 Task: For heading Calibri with Bold.  font size for heading24,  'Change the font style of data to'Bell MT.  and font size to 16,  Change the alignment of both headline & data to Align middle & Align Center.  In the sheet  Budget Management Workbook Template Sheet
Action: Mouse moved to (130, 193)
Screenshot: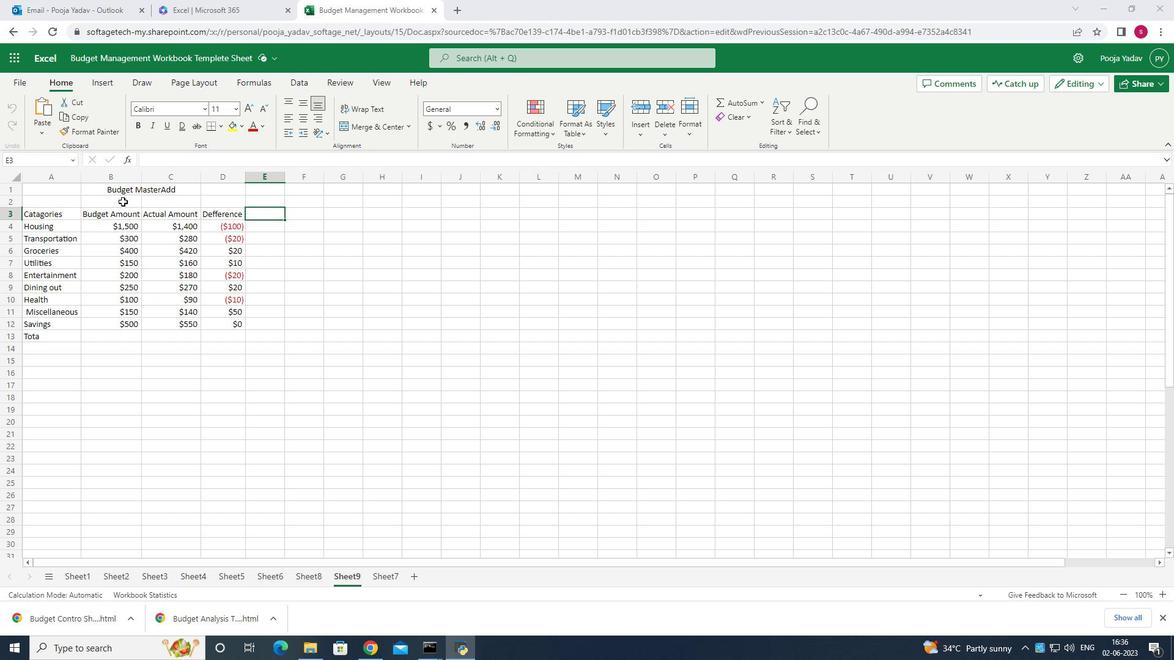 
Action: Mouse pressed left at (130, 193)
Screenshot: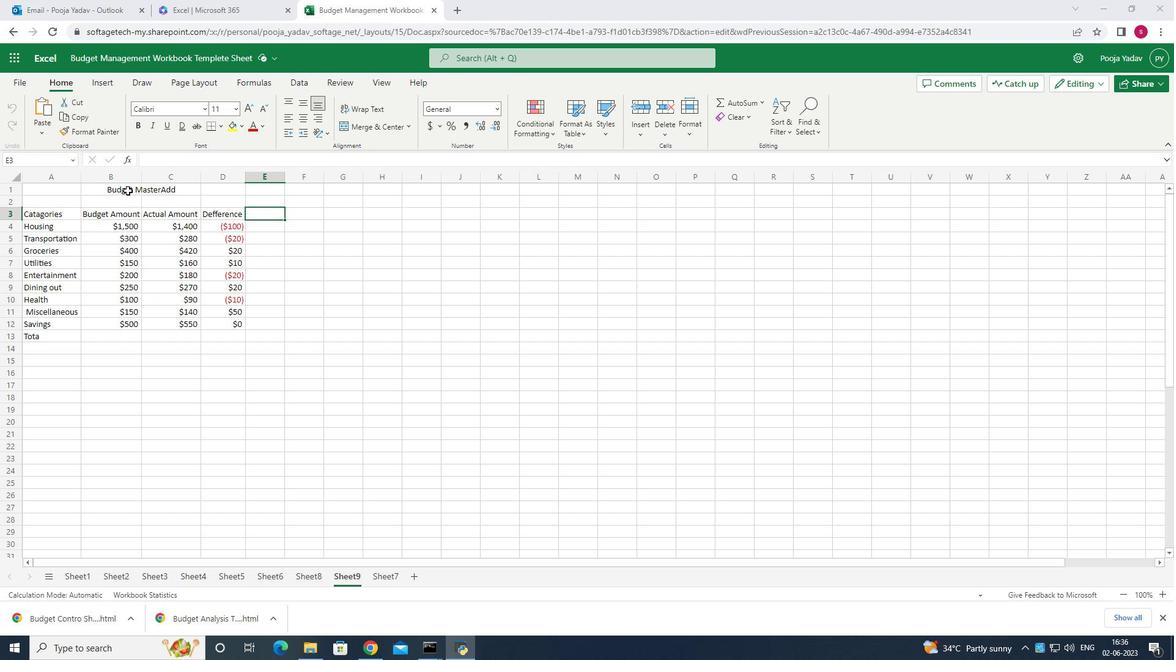 
Action: Mouse moved to (196, 113)
Screenshot: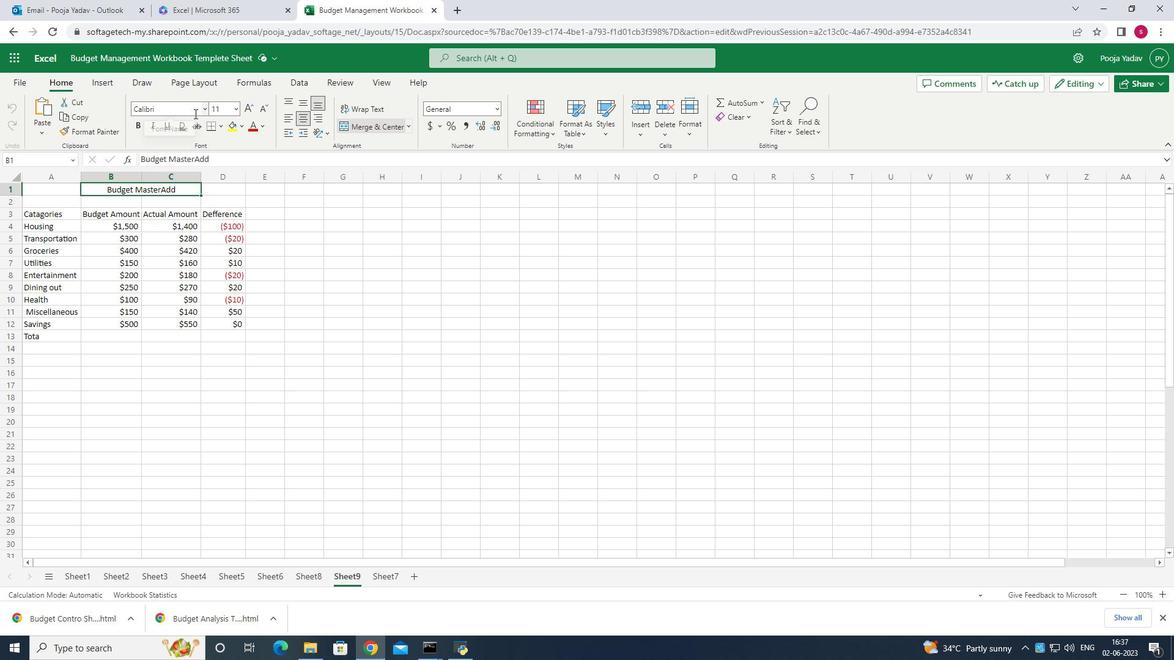 
Action: Mouse pressed left at (196, 113)
Screenshot: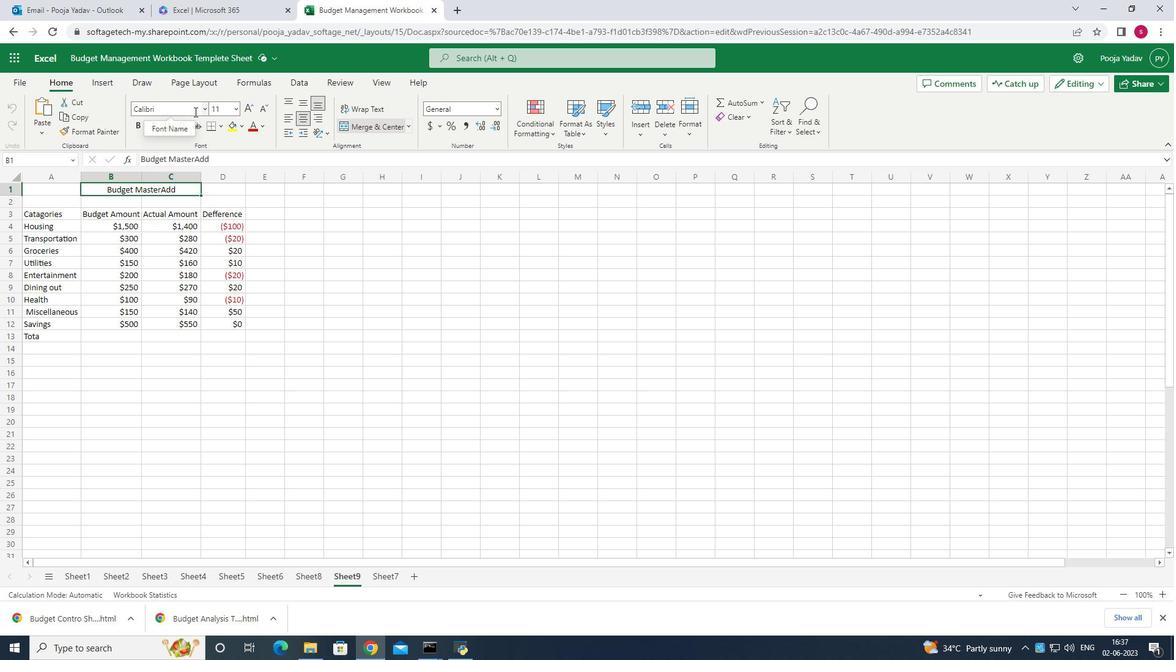 
Action: Mouse moved to (204, 113)
Screenshot: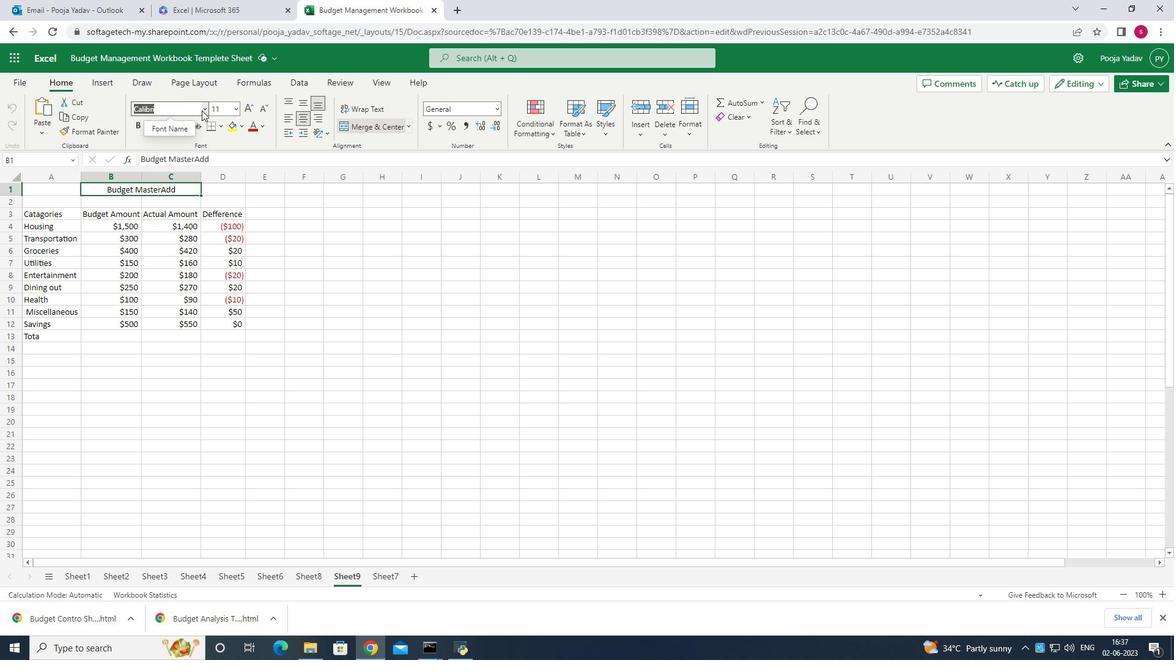 
Action: Mouse pressed left at (204, 113)
Screenshot: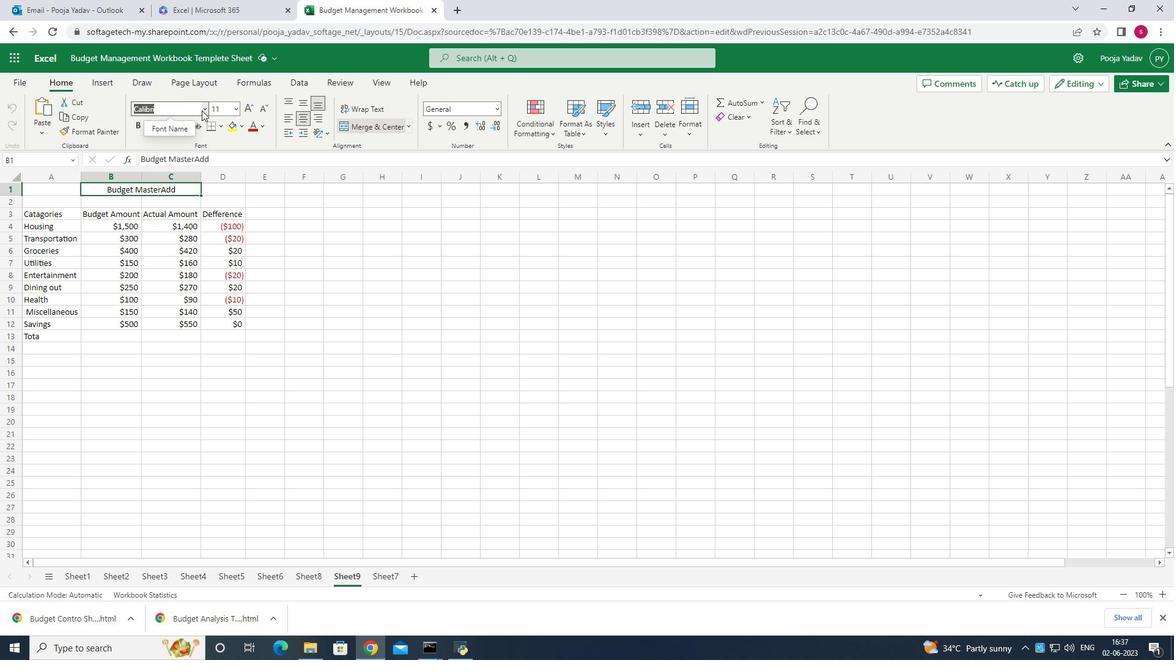 
Action: Mouse moved to (186, 228)
Screenshot: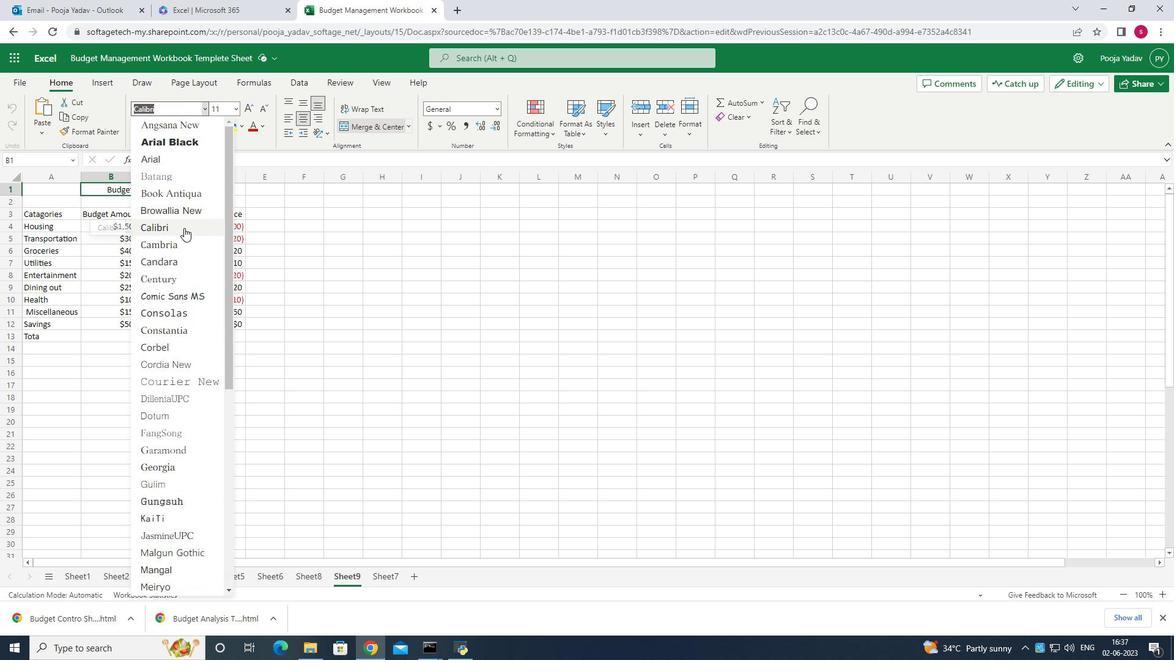 
Action: Mouse pressed left at (186, 228)
Screenshot: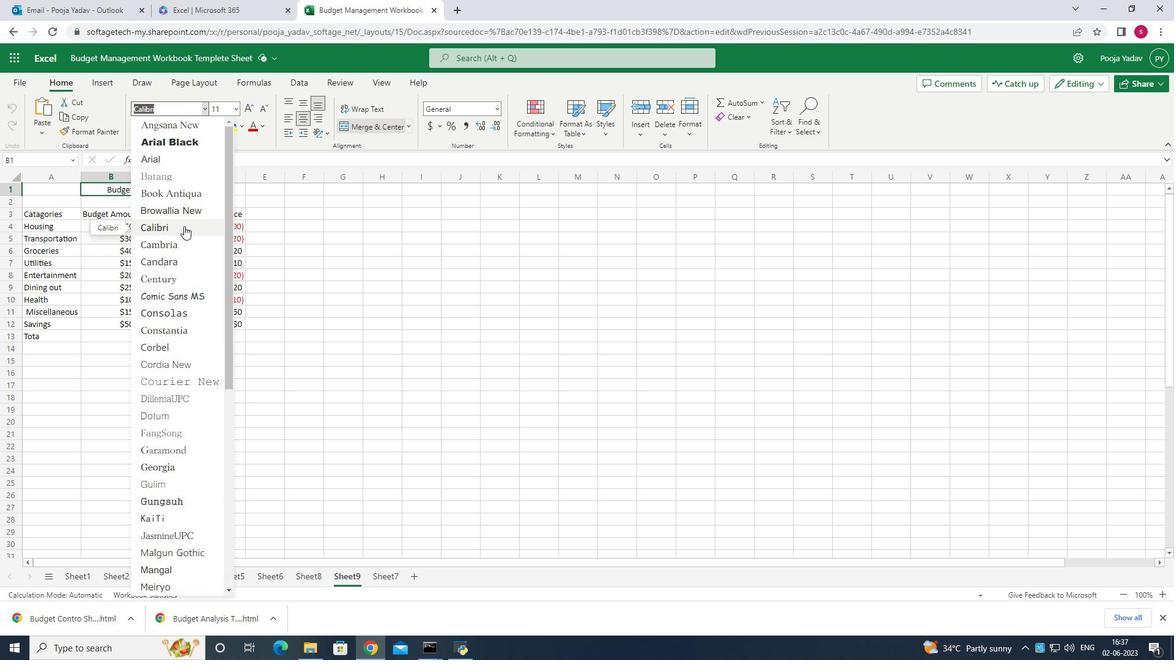 
Action: Mouse moved to (236, 110)
Screenshot: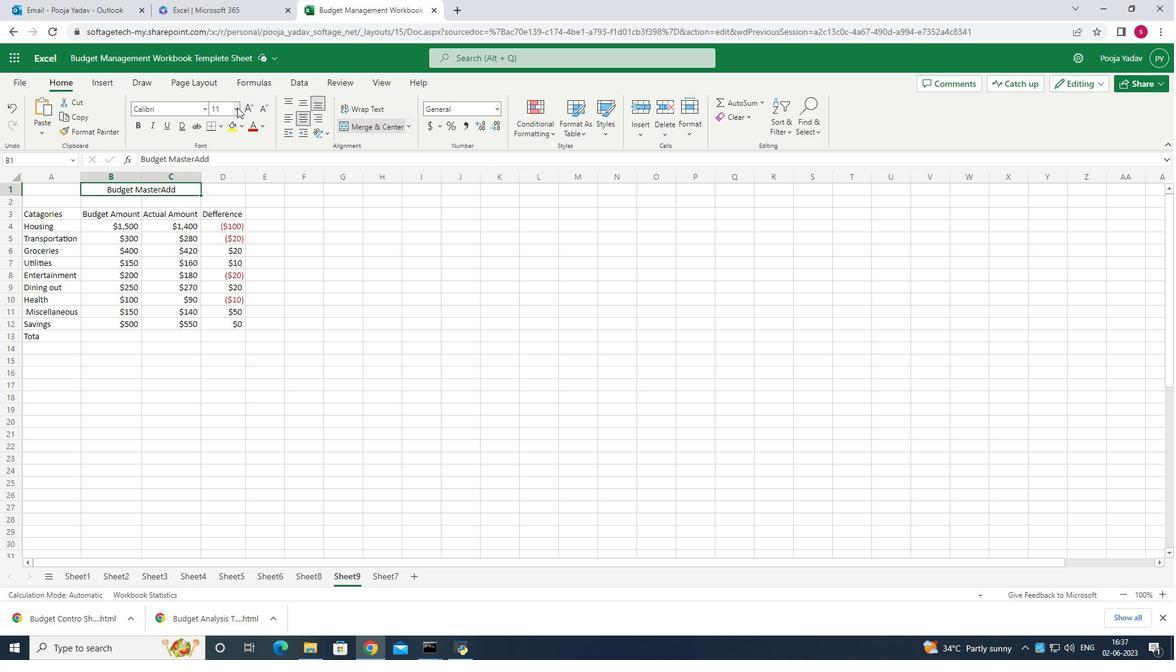 
Action: Mouse pressed left at (236, 110)
Screenshot: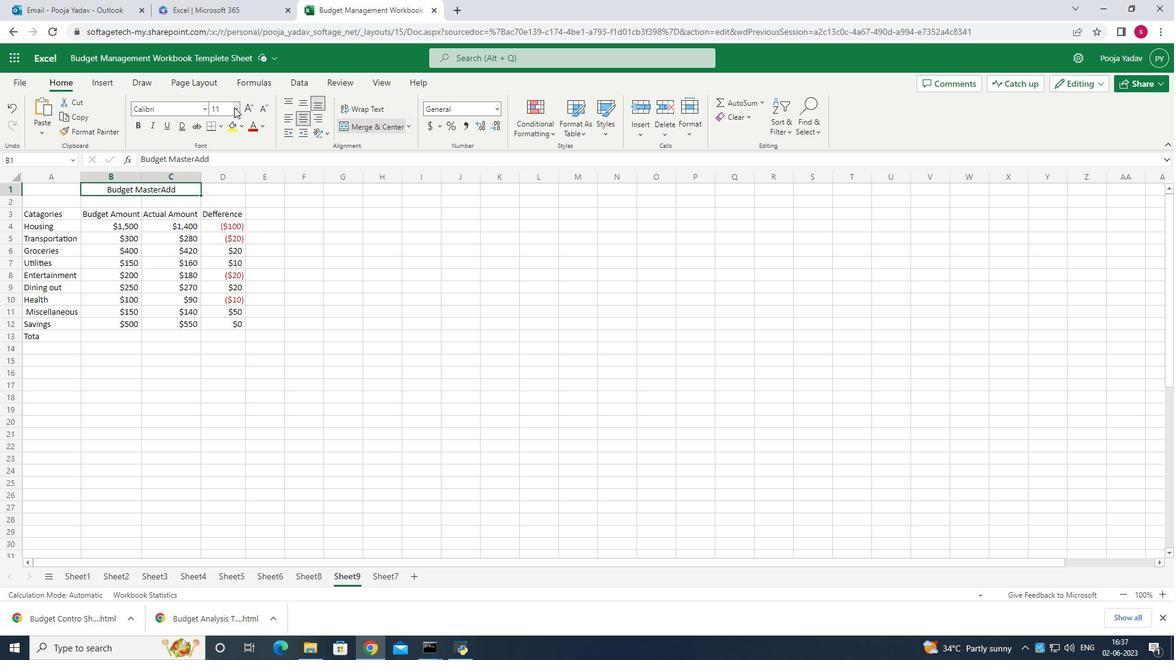 
Action: Mouse moved to (226, 280)
Screenshot: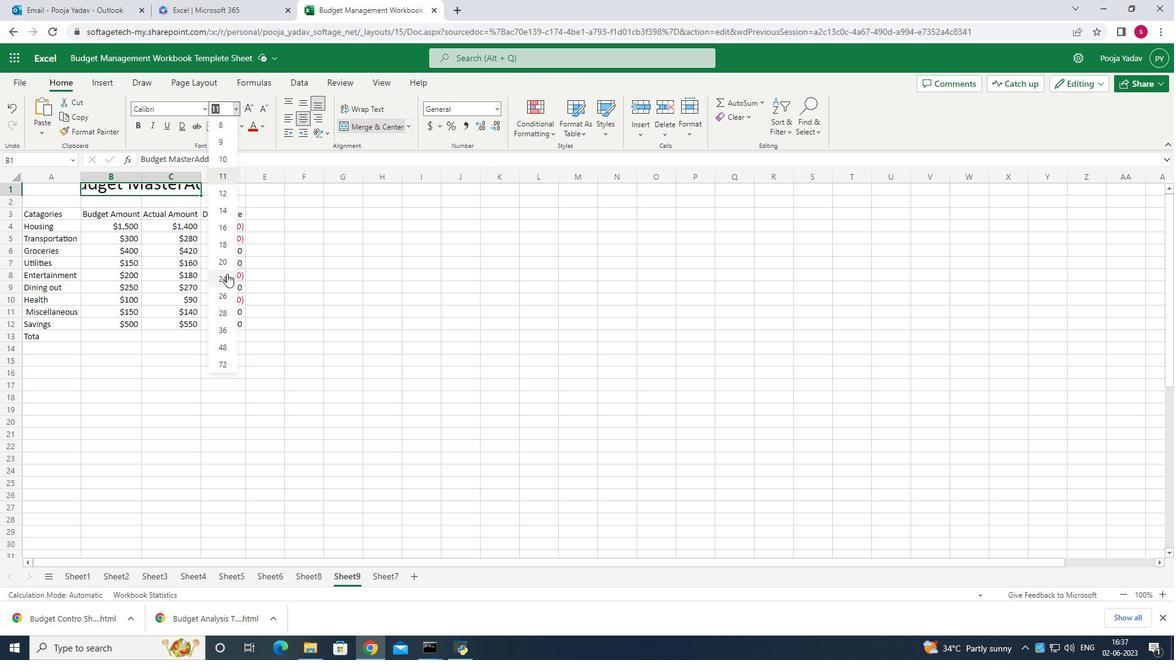 
Action: Mouse pressed left at (226, 280)
Screenshot: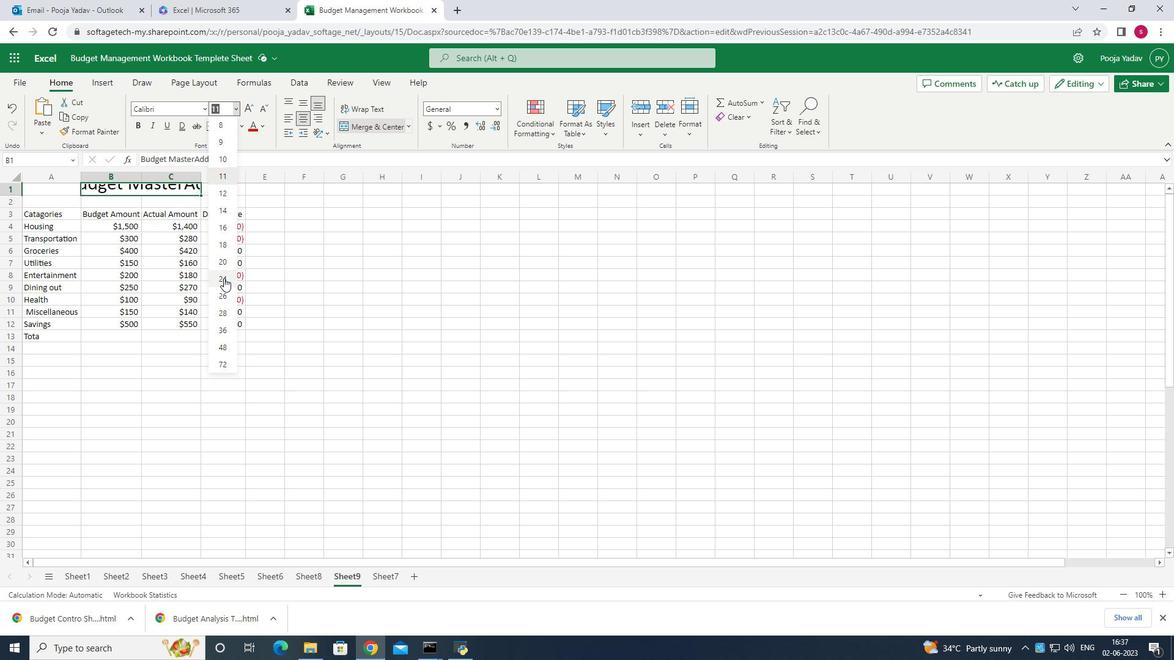 
Action: Mouse moved to (103, 201)
Screenshot: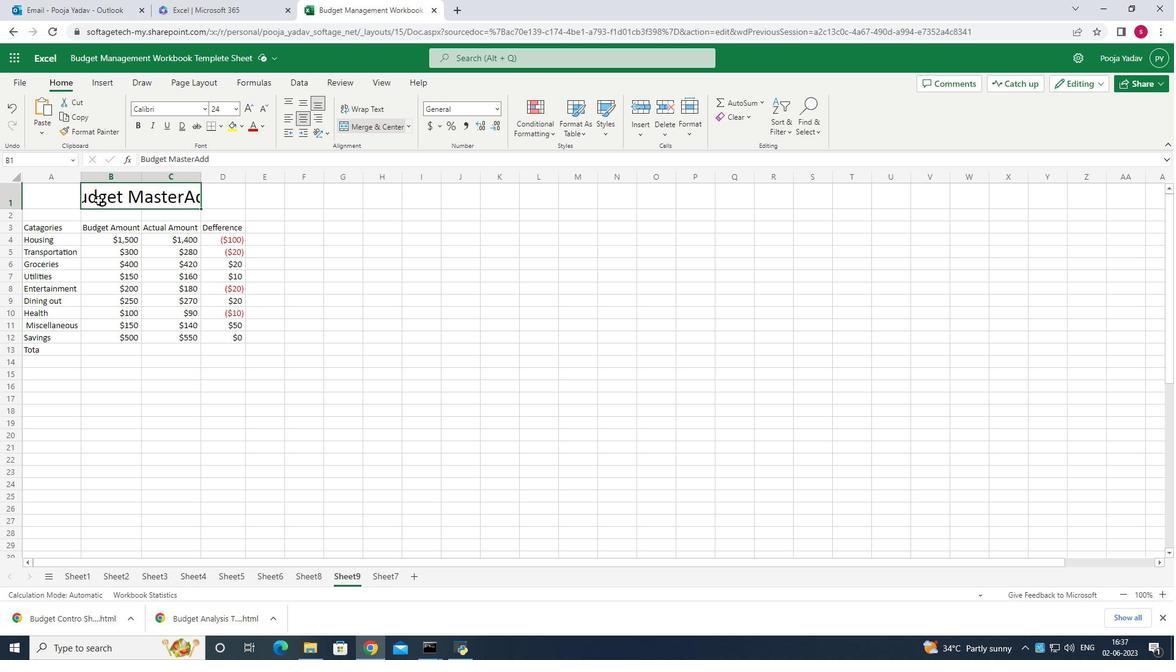 
Action: Mouse pressed left at (103, 201)
Screenshot: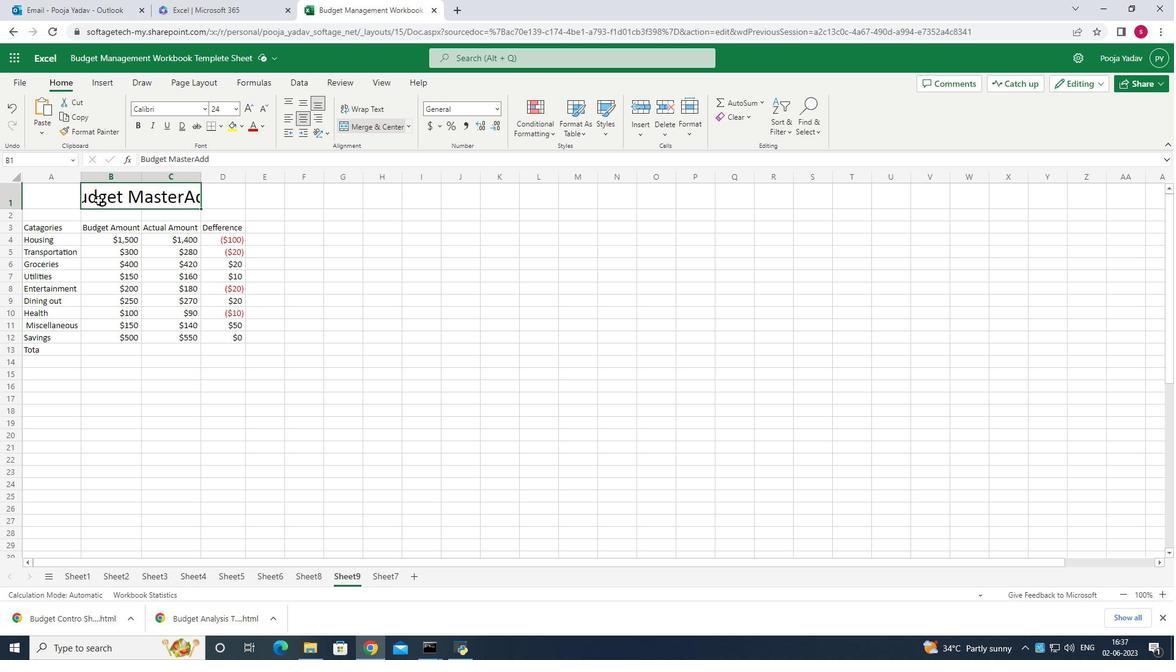 
Action: Mouse moved to (388, 129)
Screenshot: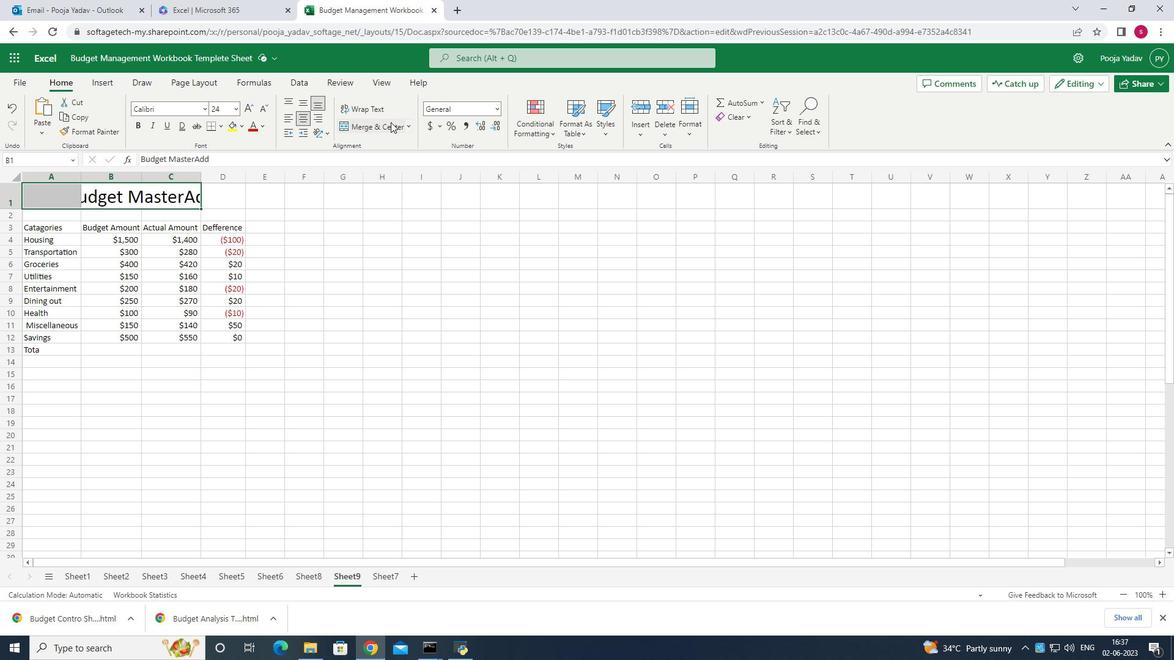 
Action: Mouse pressed left at (388, 129)
Screenshot: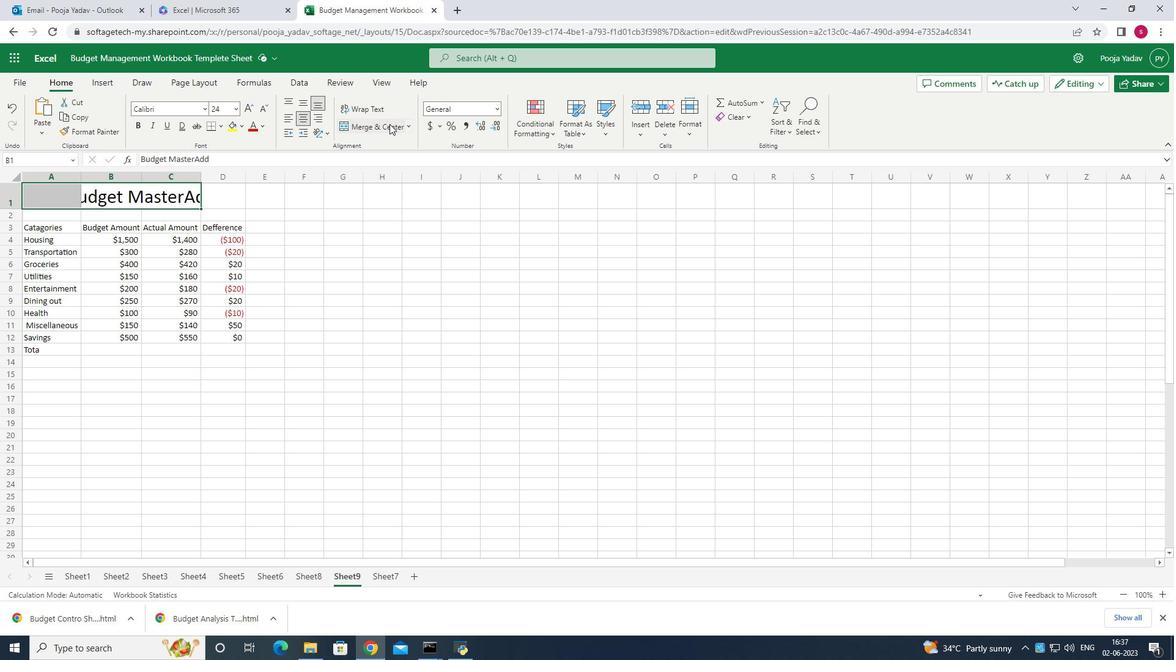 
Action: Mouse moved to (305, 260)
Screenshot: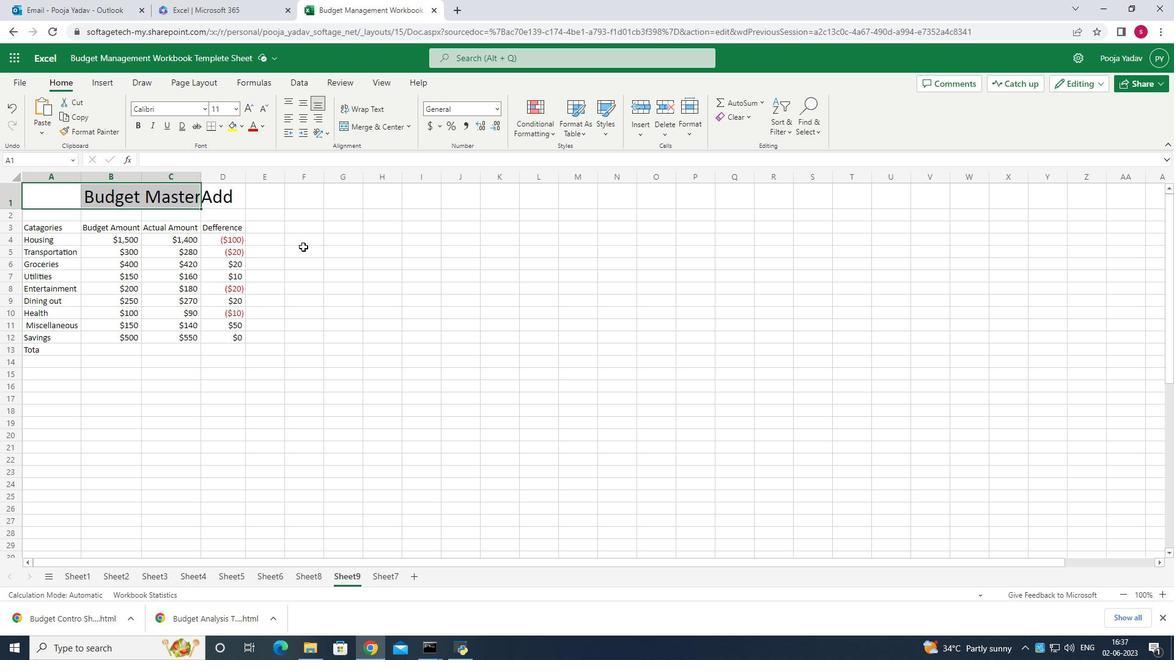 
Action: Mouse pressed left at (305, 260)
Screenshot: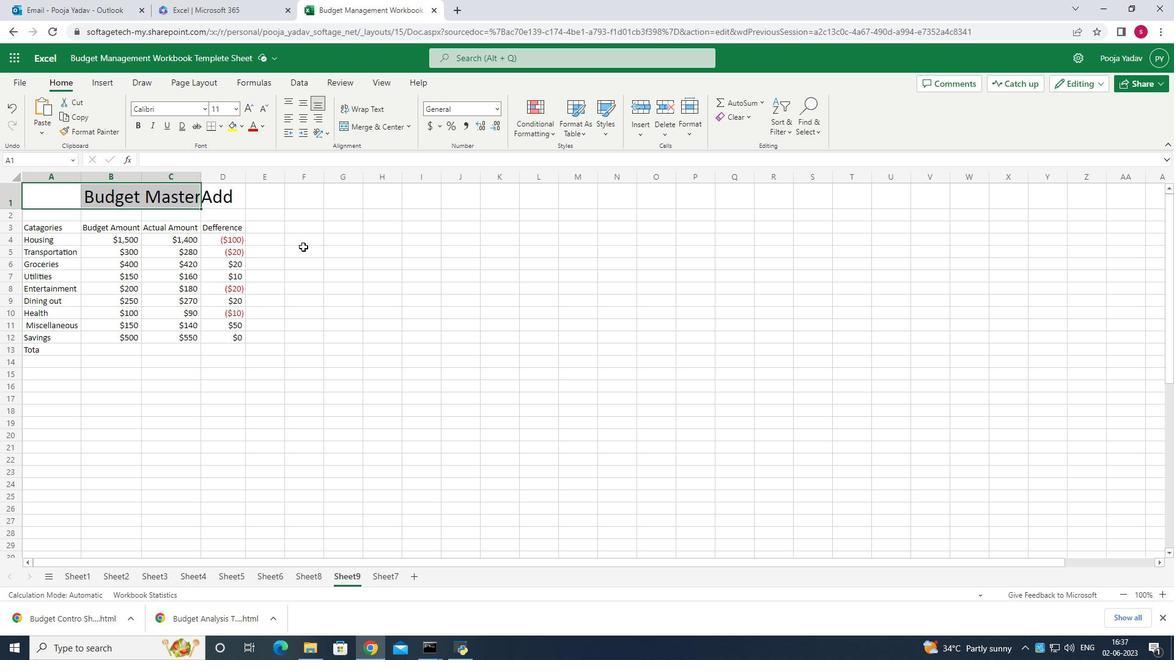 
Action: Mouse moved to (56, 217)
Screenshot: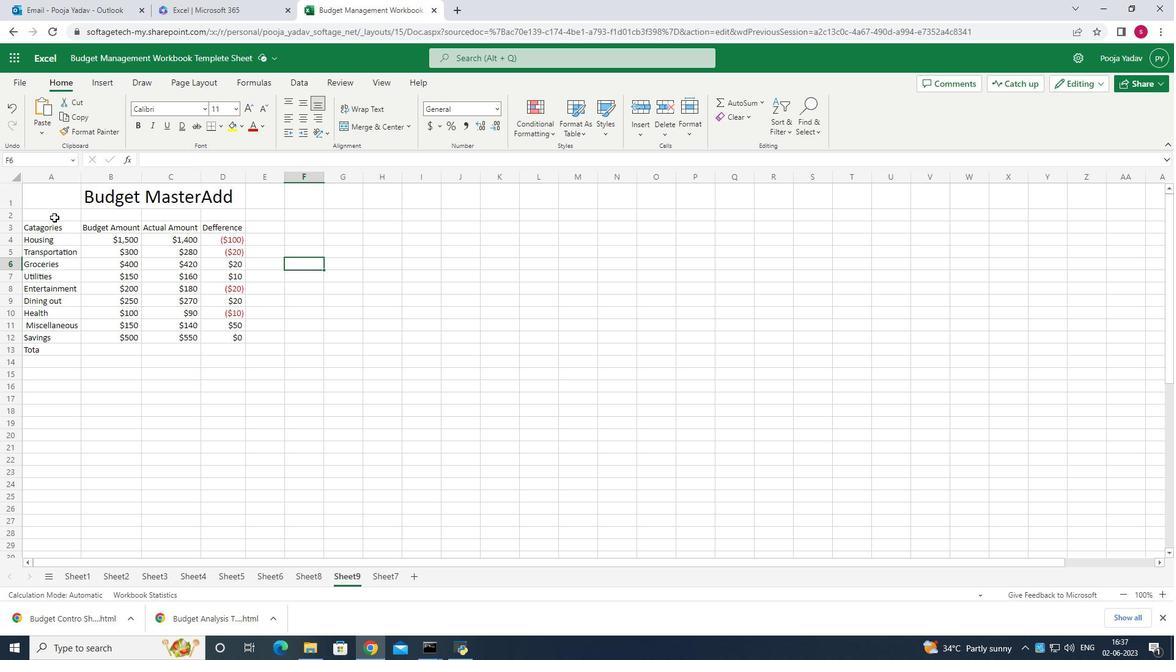 
Action: Mouse pressed left at (56, 217)
Screenshot: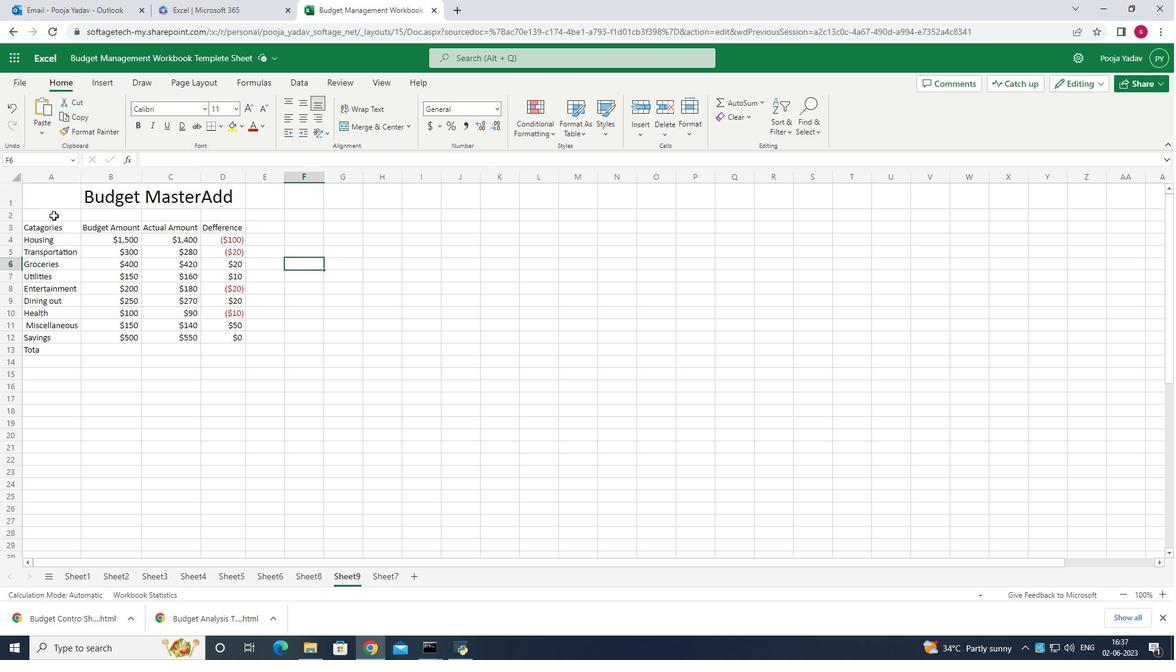 
Action: Mouse moved to (185, 378)
Screenshot: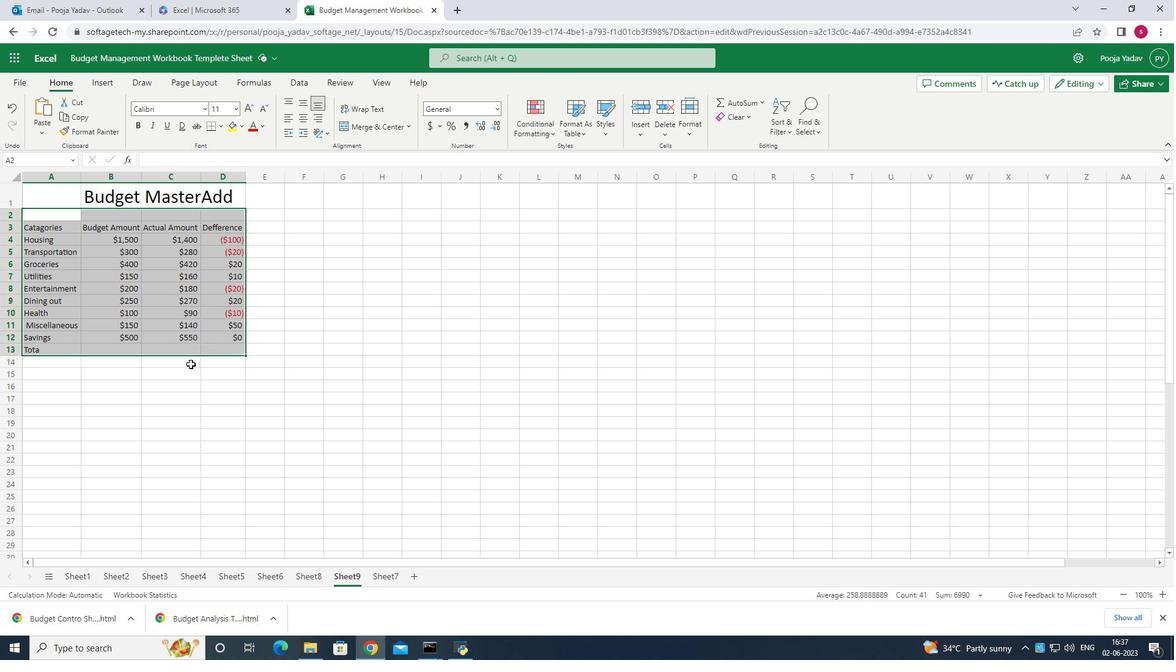 
Action: Mouse pressed left at (185, 378)
Screenshot: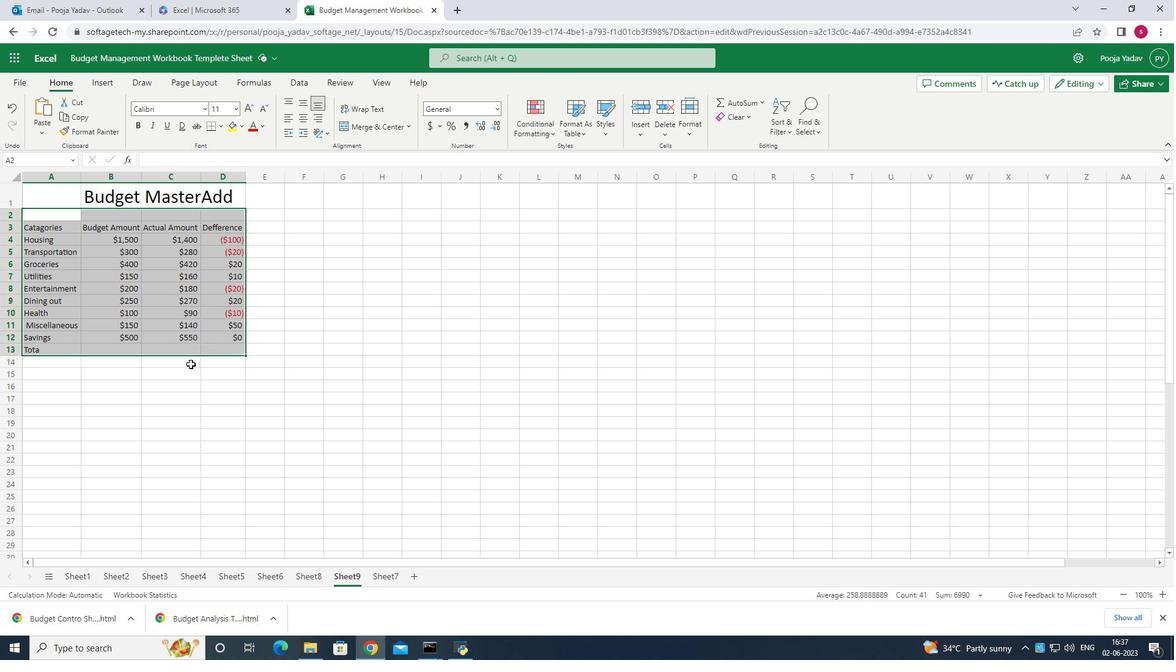 
Action: Mouse moved to (40, 355)
Screenshot: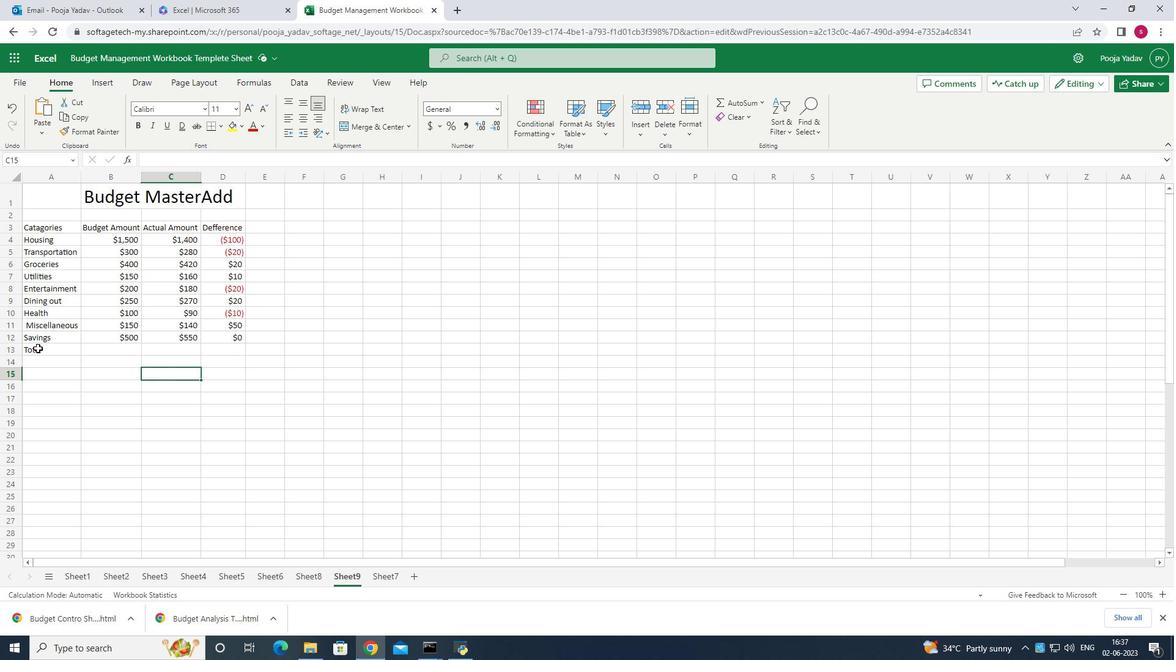 
Action: Mouse pressed left at (40, 355)
Screenshot: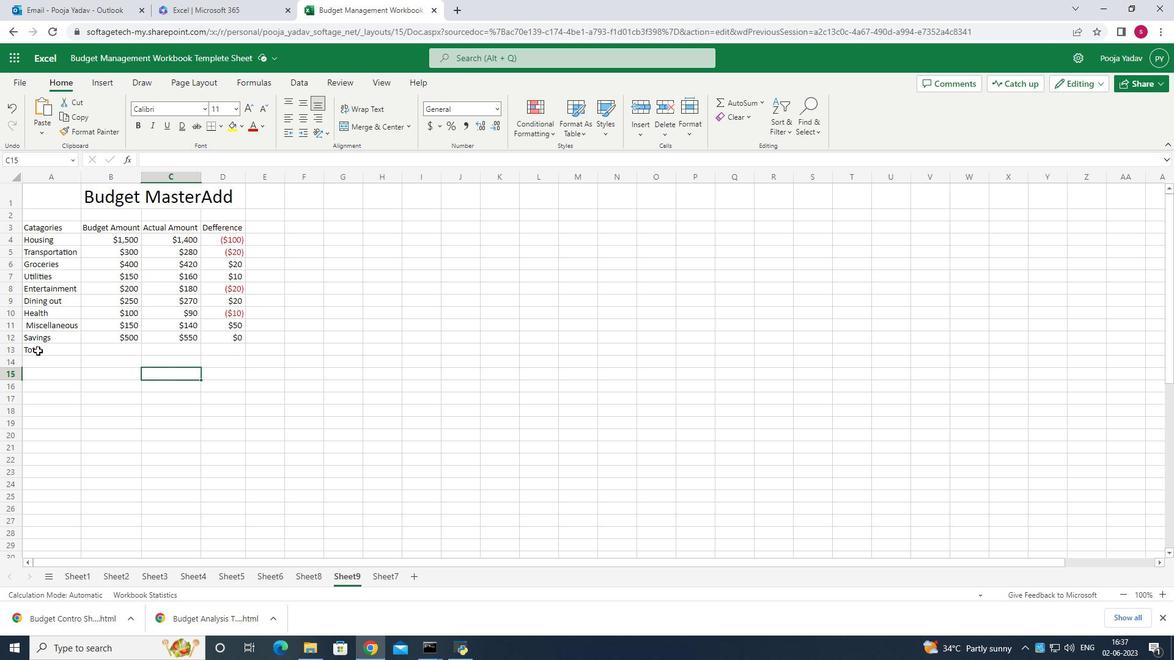 
Action: Mouse moved to (42, 353)
Screenshot: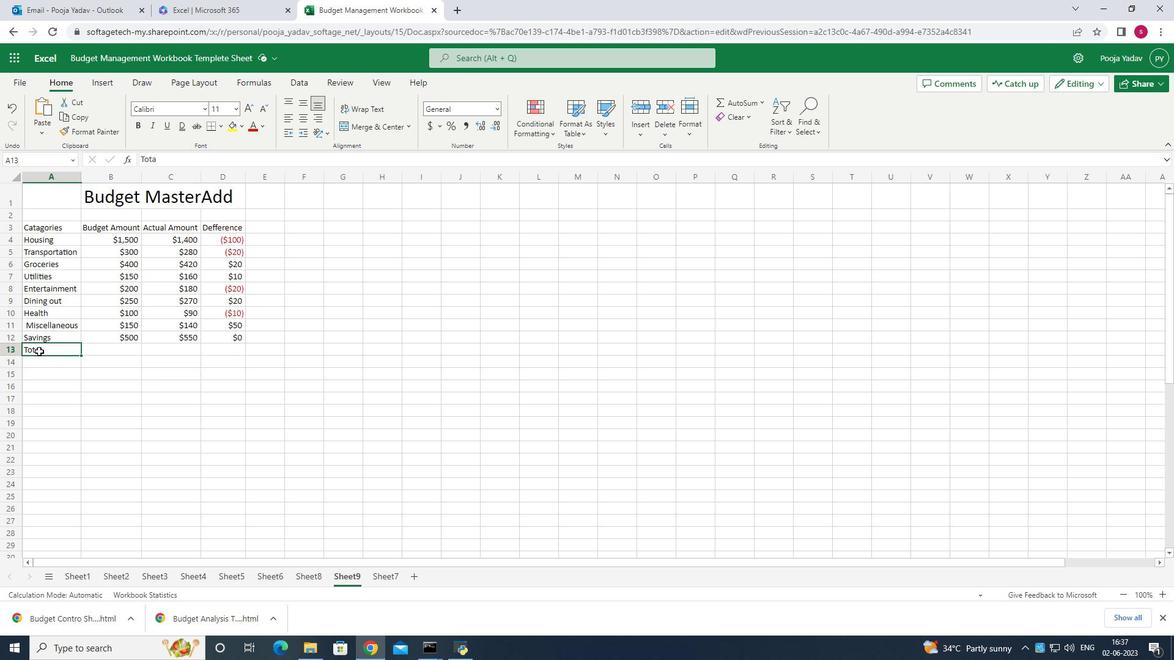 
Action: Key pressed <Key.backspace>
Screenshot: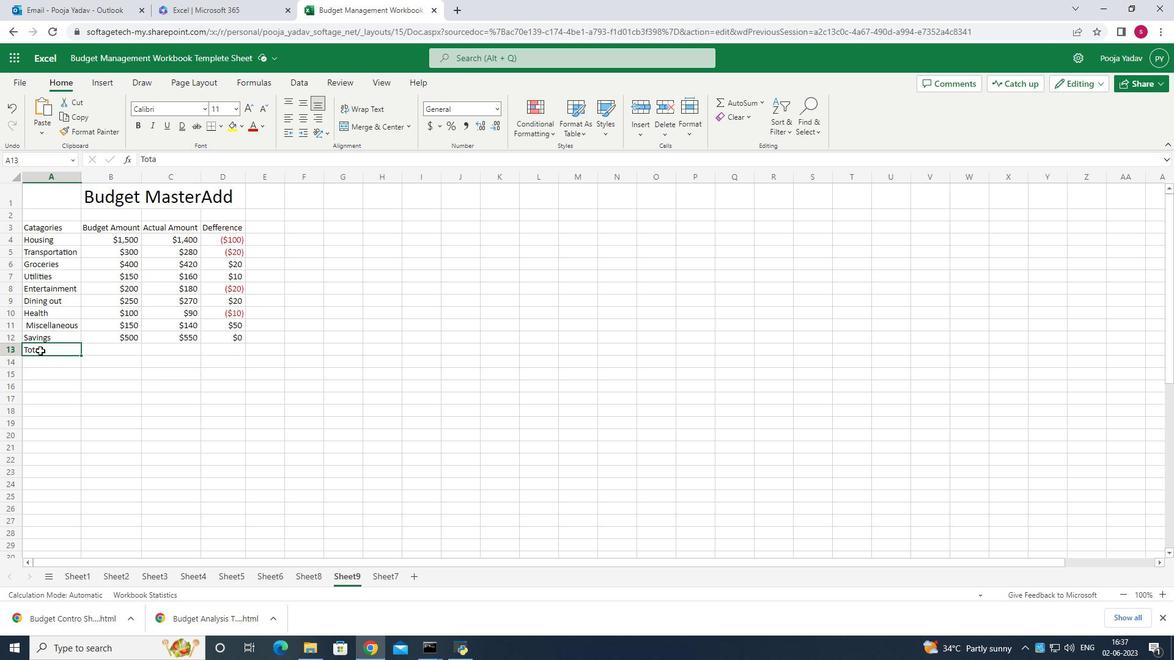 
Action: Mouse moved to (47, 222)
Screenshot: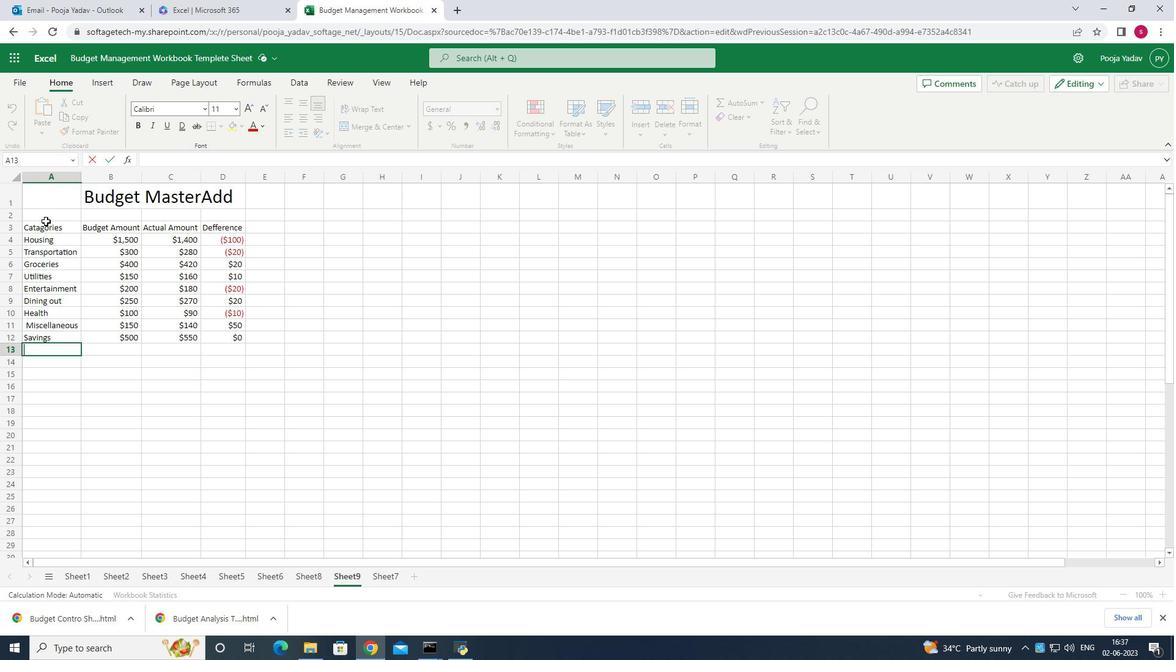 
Action: Mouse pressed left at (47, 222)
Screenshot: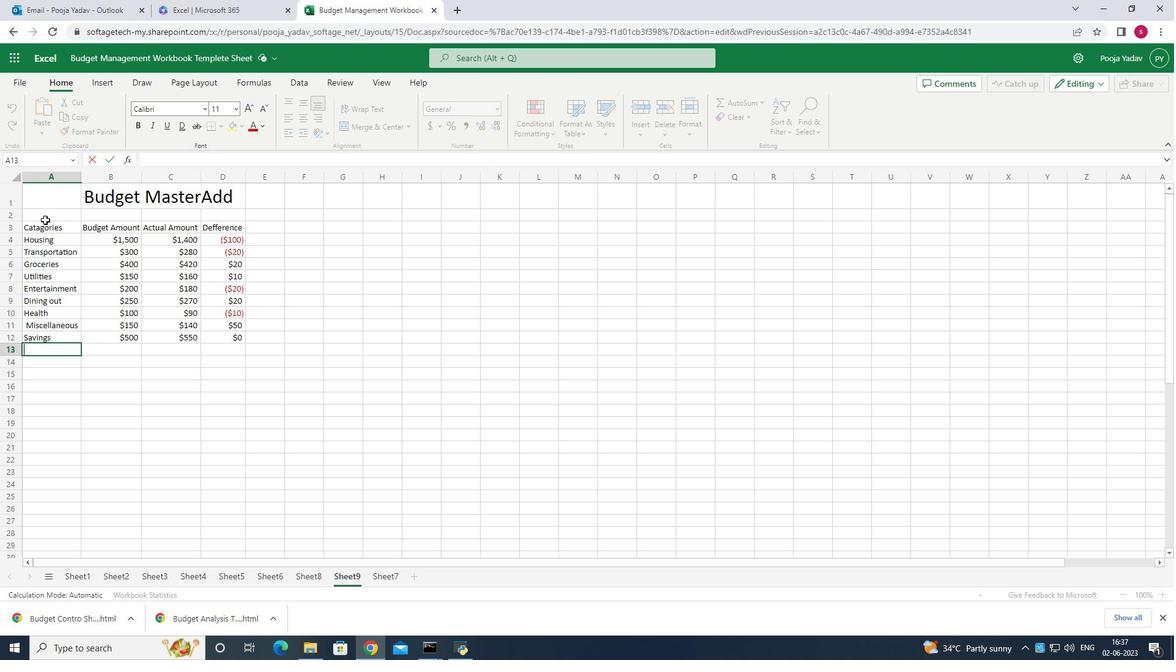 
Action: Mouse moved to (206, 113)
Screenshot: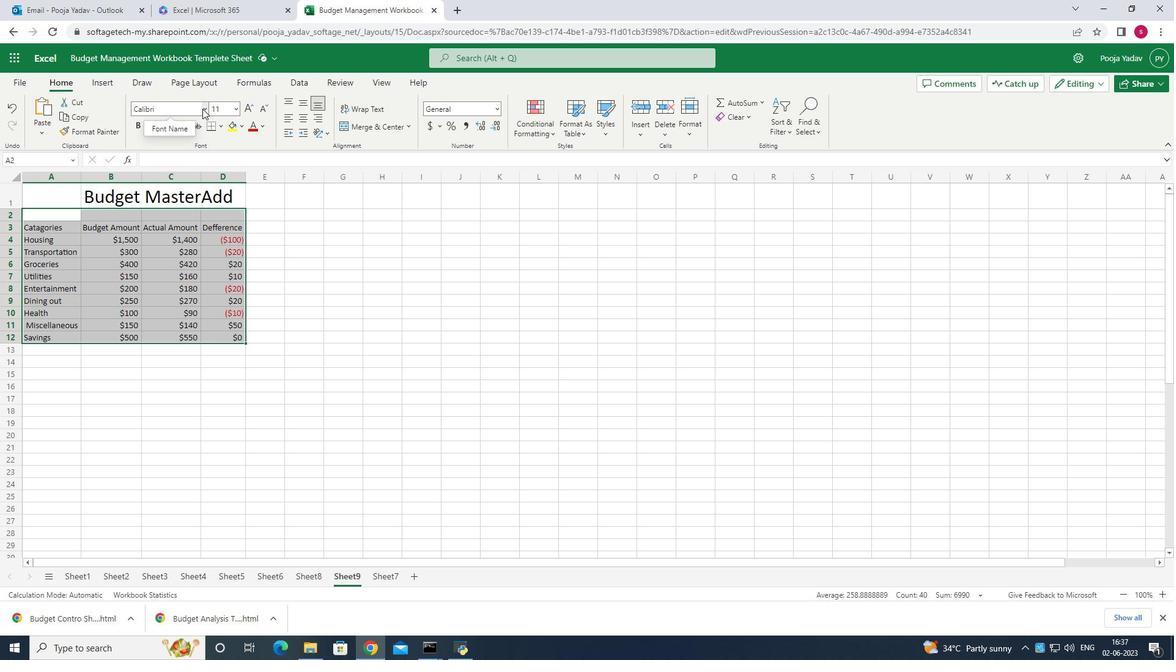 
Action: Mouse pressed left at (206, 113)
Screenshot: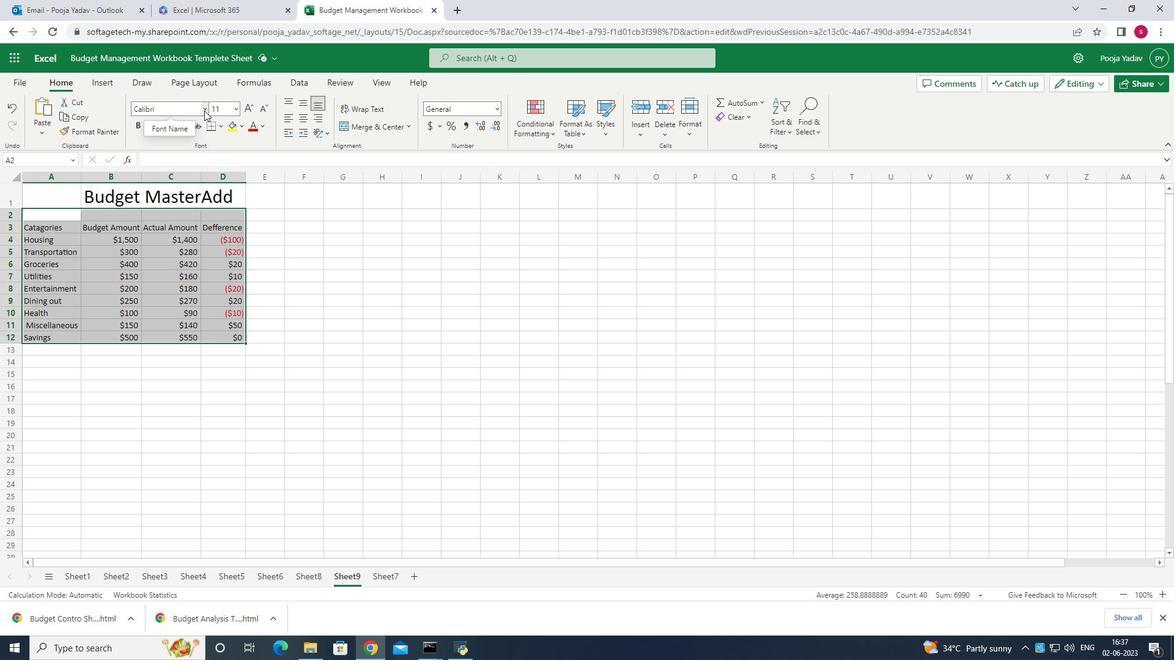 
Action: Mouse moved to (185, 110)
Screenshot: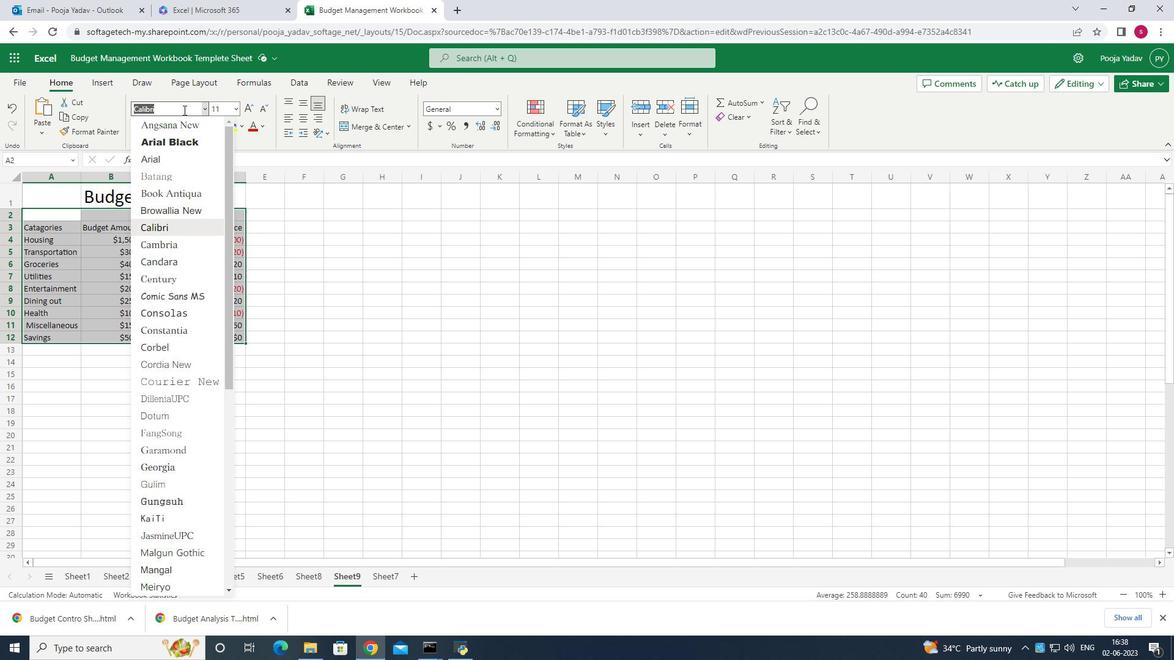 
Action: Mouse pressed left at (185, 110)
Screenshot: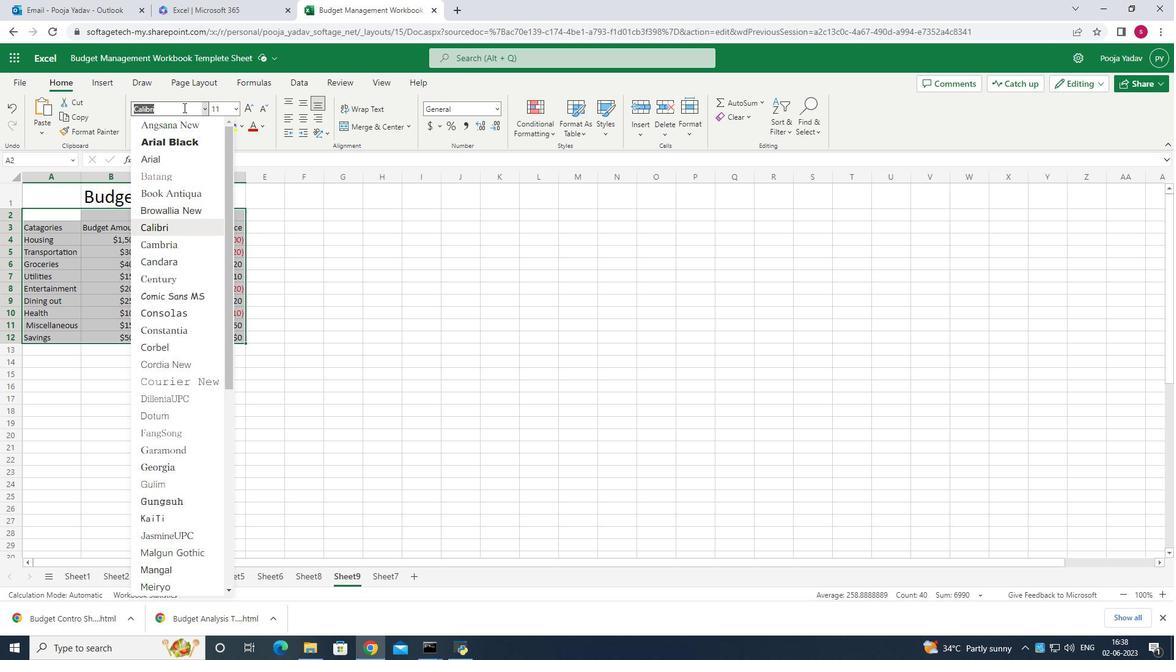 
Action: Key pressed <Key.backspace><Key.backspace><Key.backspace><Key.backspace><Key.backspace><Key.backspace><Key.backspace><Key.backspace><Key.backspace><Key.backspace><Key.backspace><Key.backspace><Key.backspace><Key.backspace>bell<Key.space>mt<Key.enter>
Screenshot: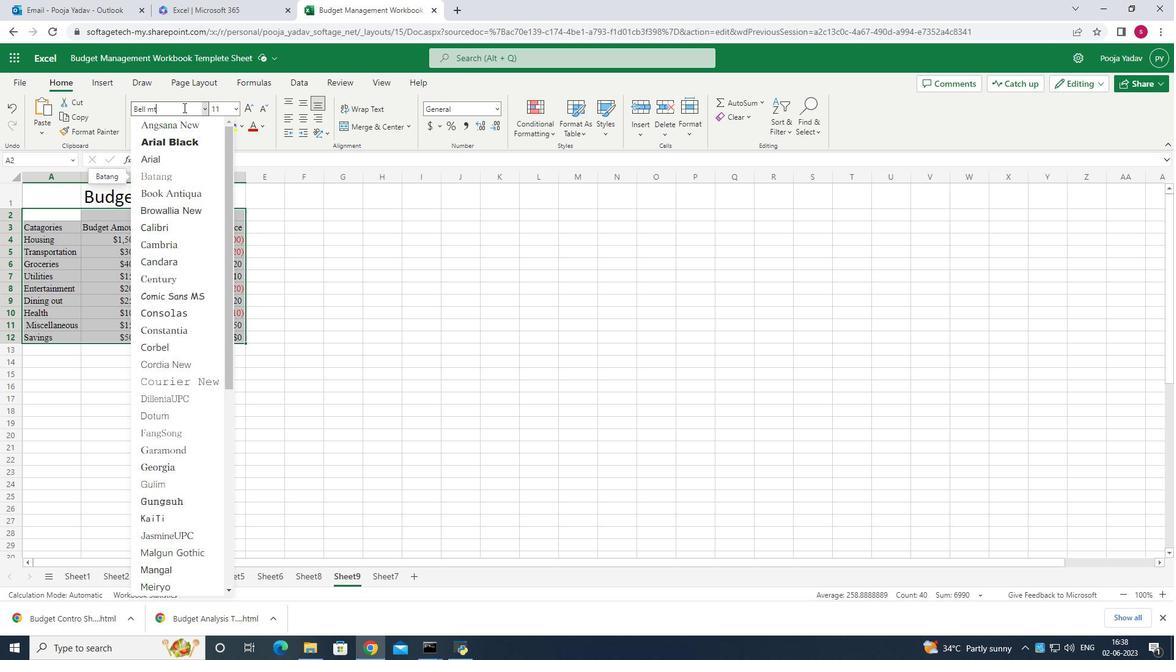 
Action: Mouse moved to (237, 112)
Screenshot: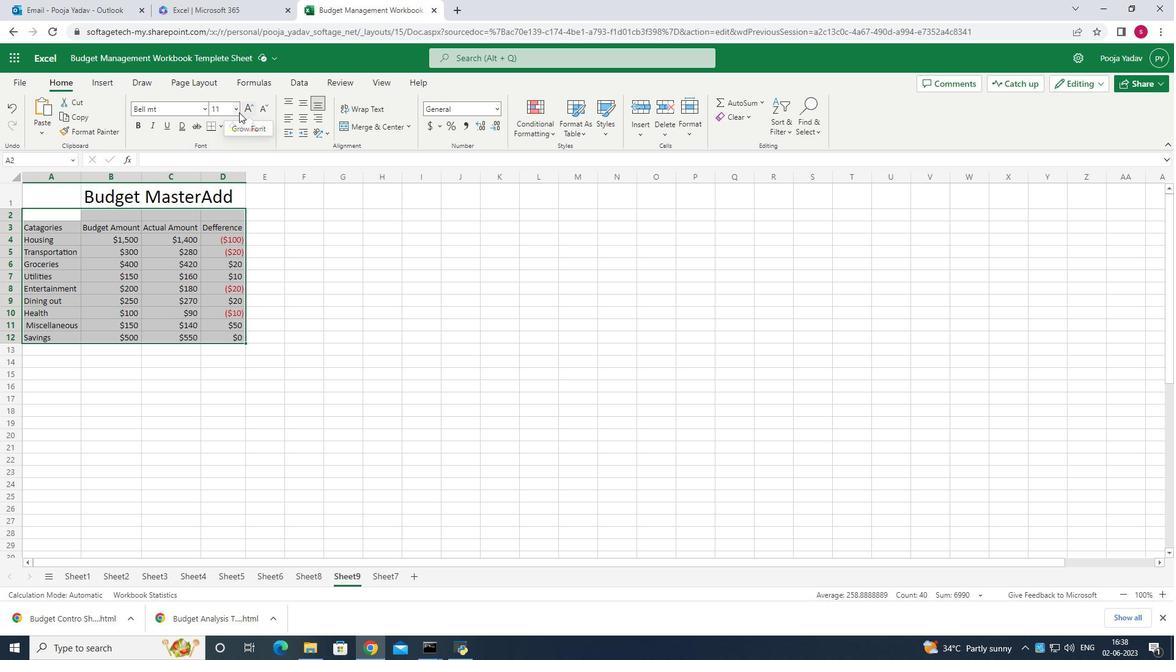 
Action: Mouse pressed left at (237, 112)
Screenshot: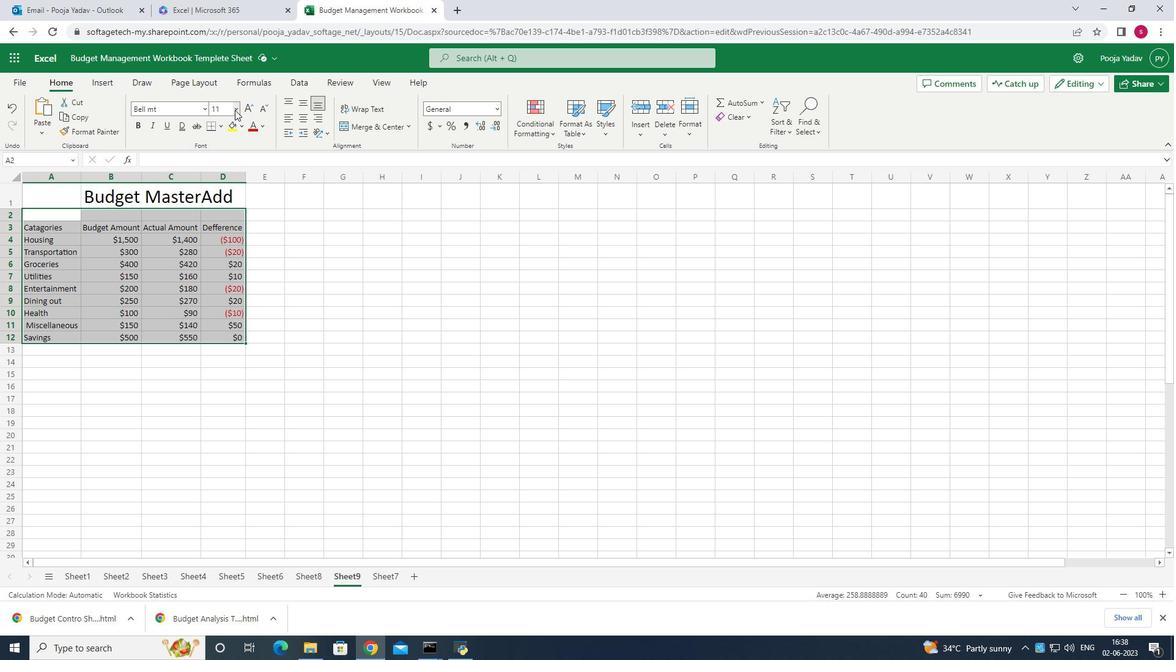 
Action: Mouse moved to (224, 230)
Screenshot: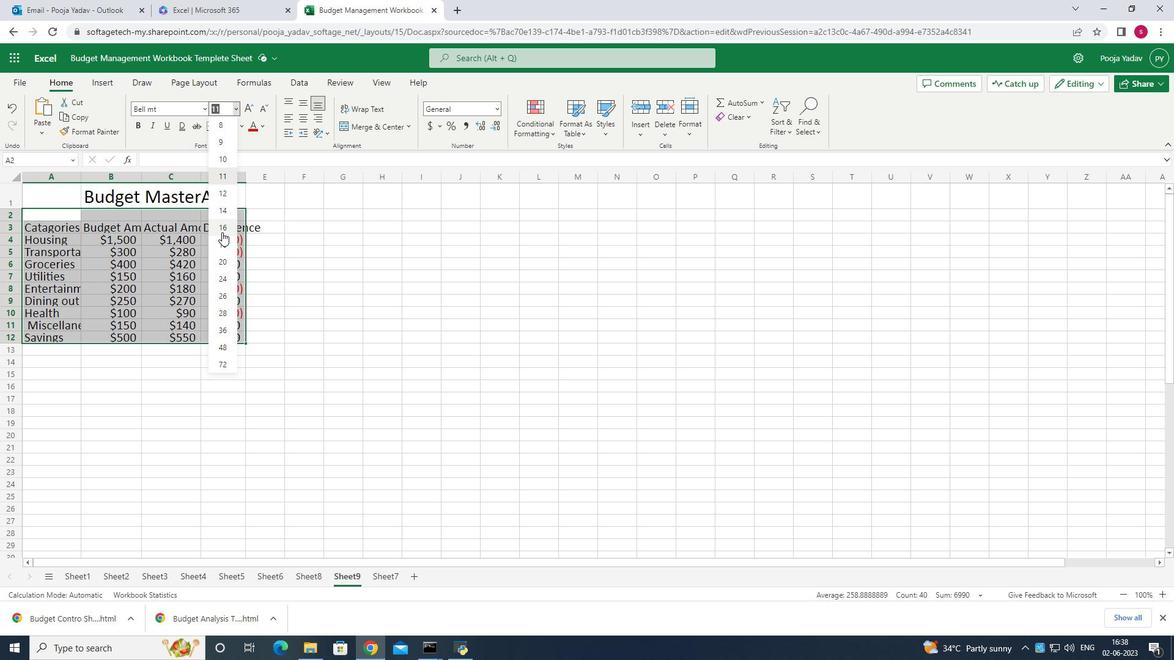 
Action: Mouse pressed left at (224, 230)
Screenshot: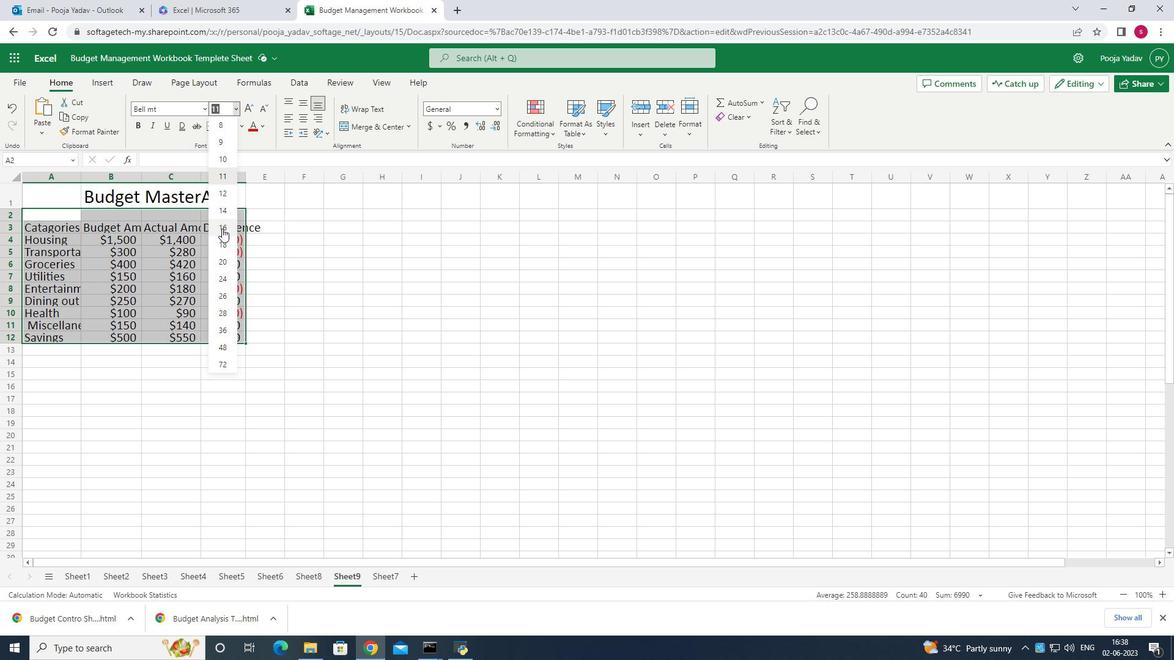 
Action: Mouse moved to (247, 182)
Screenshot: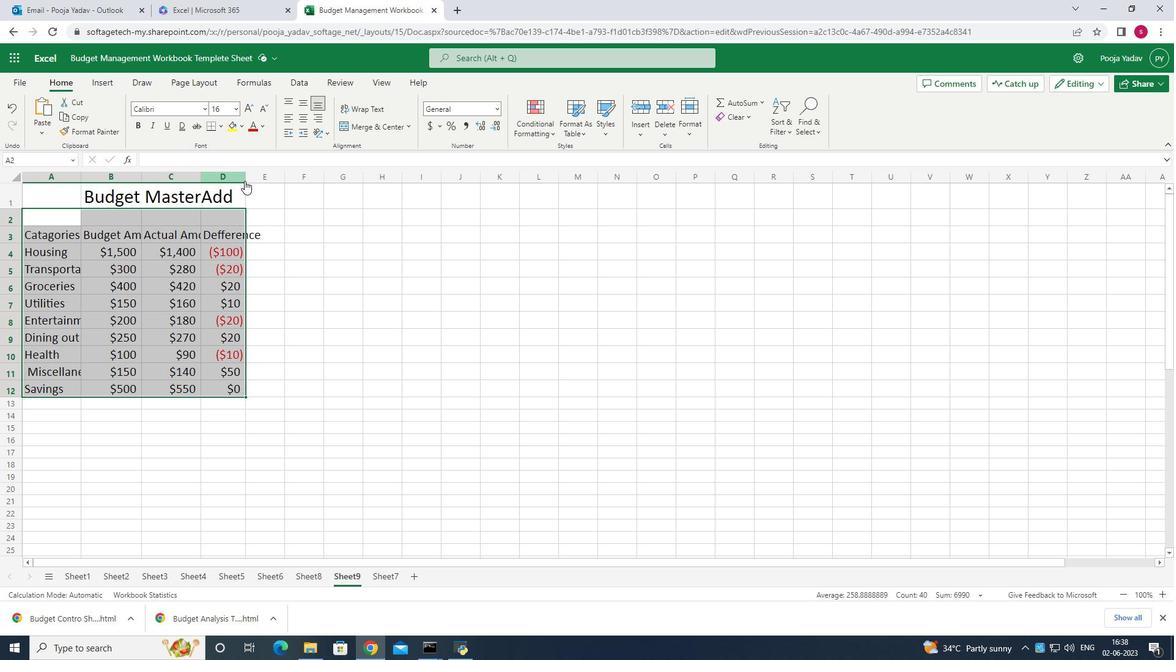
Action: Mouse pressed left at (247, 182)
Screenshot: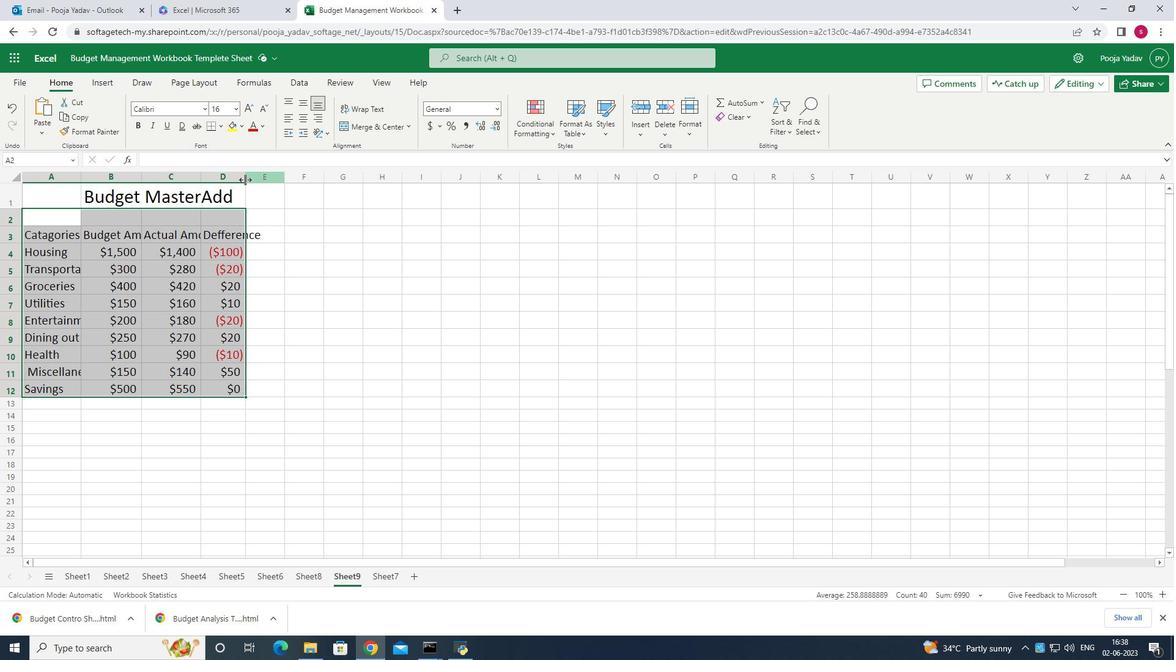 
Action: Mouse moved to (42, 191)
Screenshot: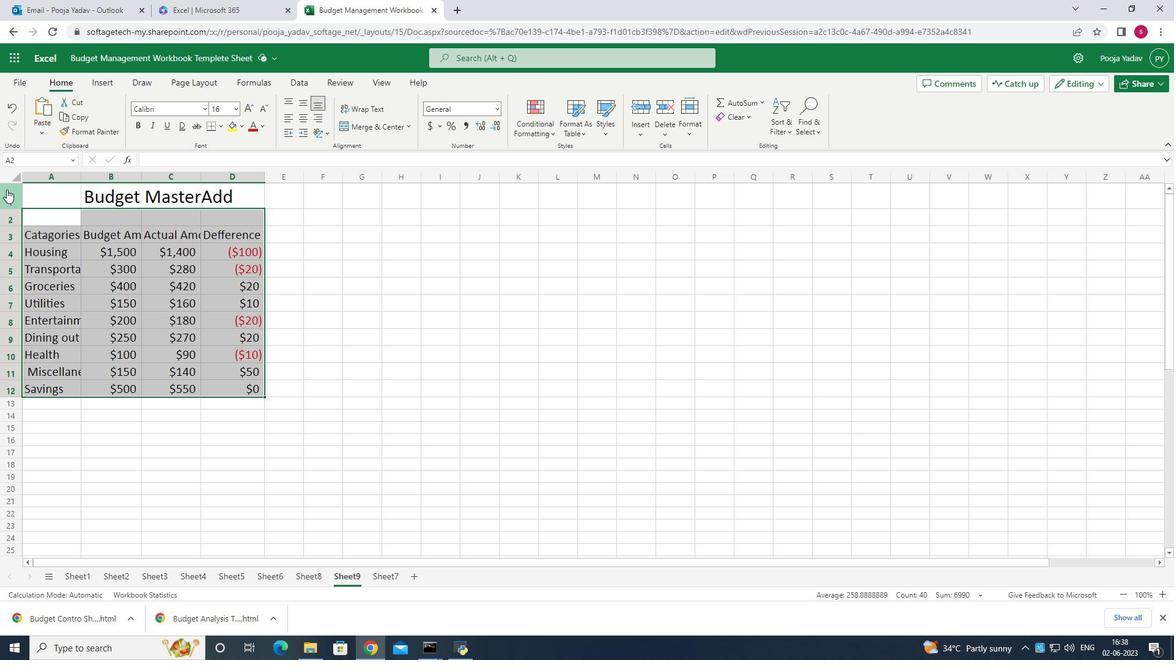 
Action: Mouse pressed left at (42, 191)
Screenshot: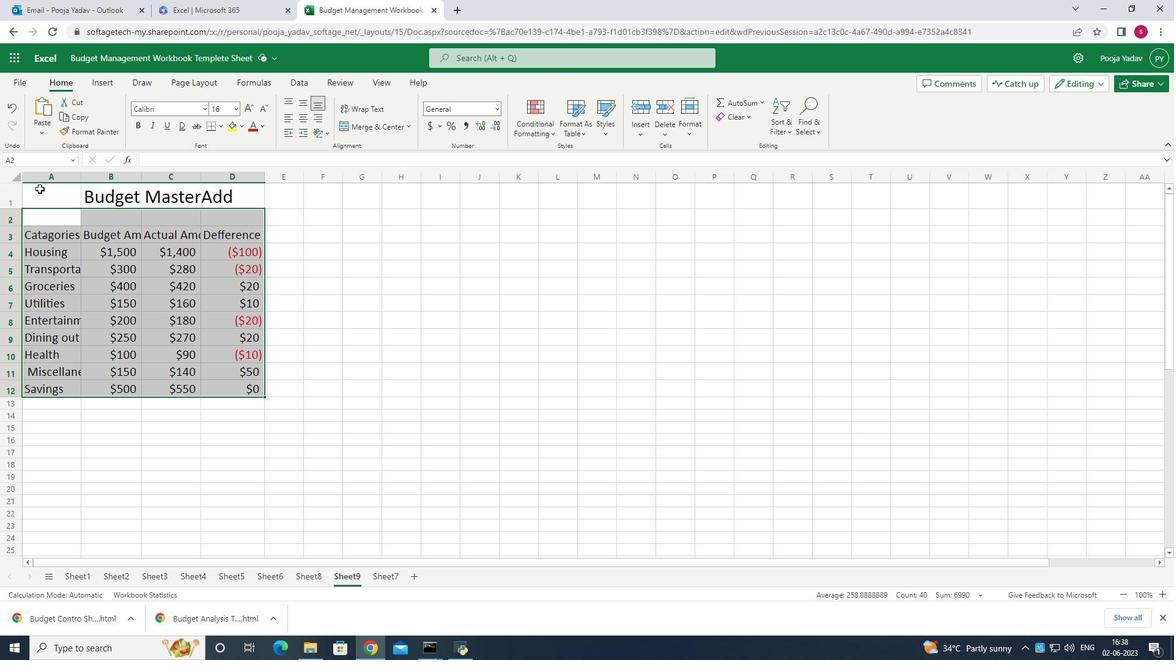 
Action: Mouse moved to (306, 102)
Screenshot: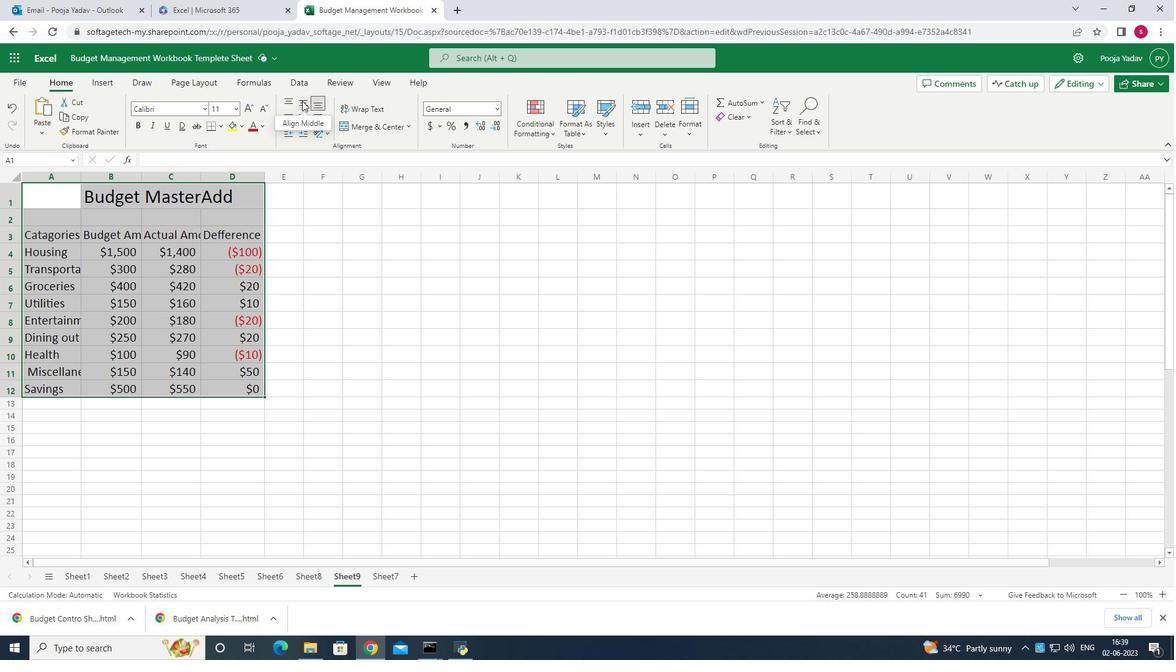 
Action: Mouse pressed left at (306, 102)
Screenshot: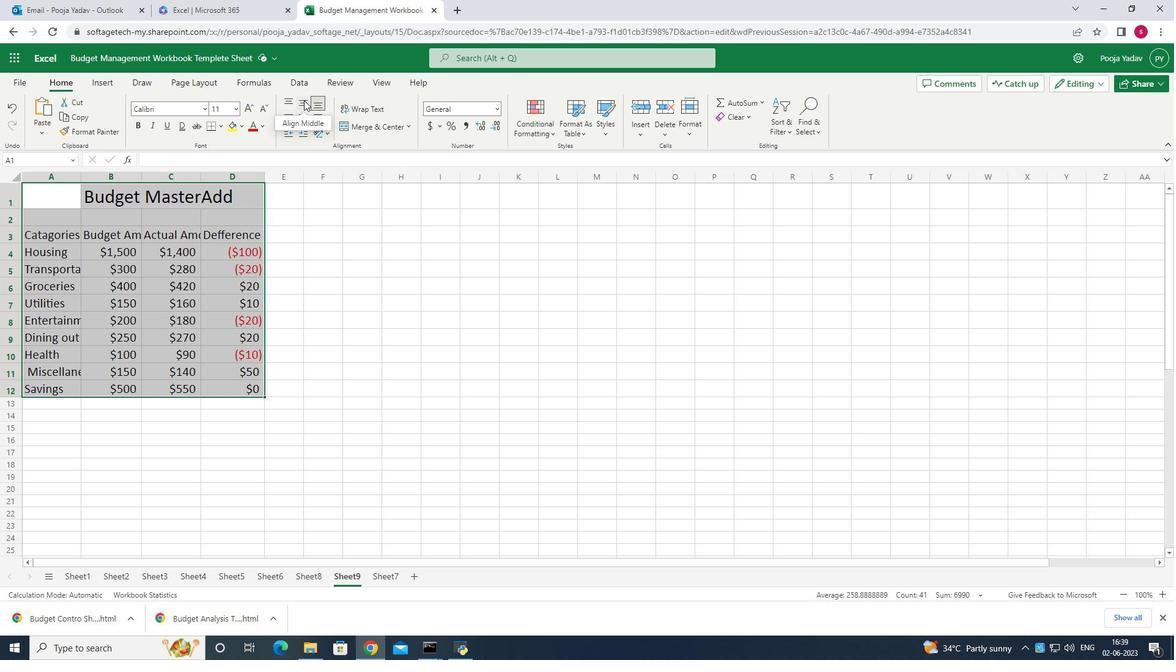 
Action: Mouse moved to (305, 122)
Screenshot: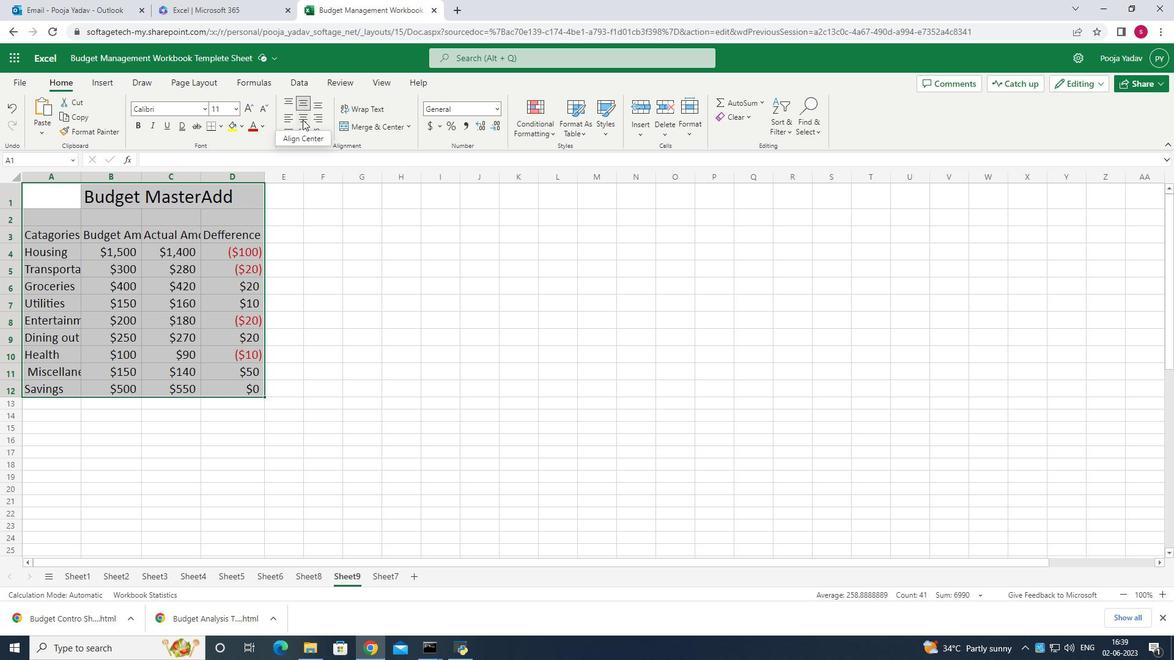 
Action: Mouse pressed left at (305, 122)
Screenshot: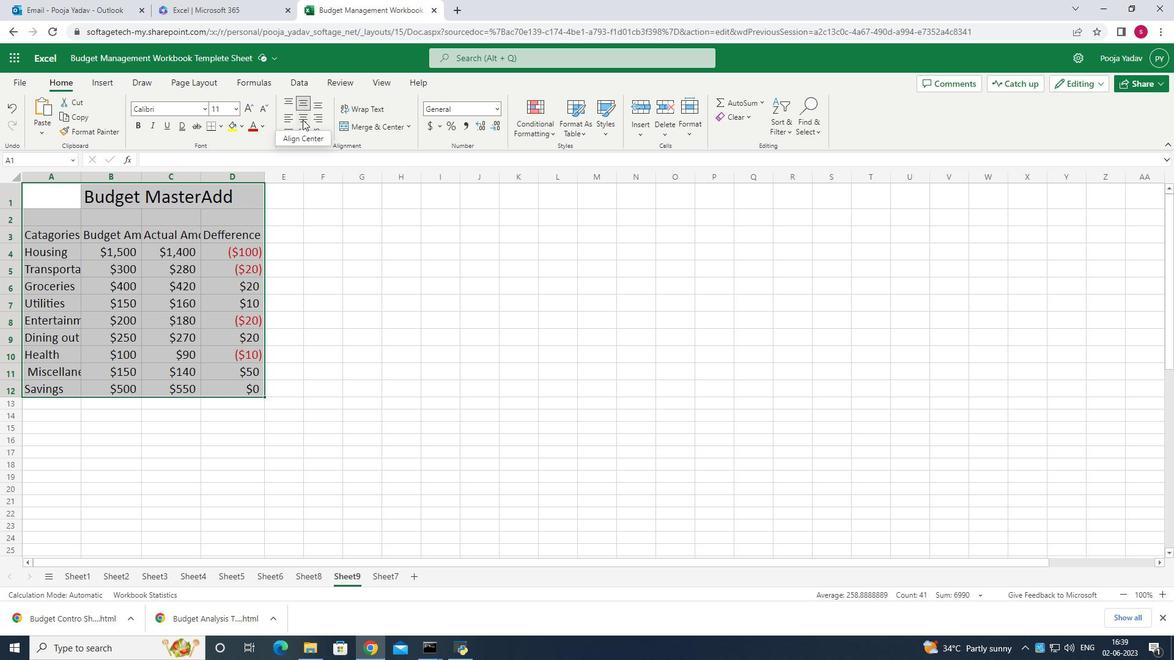 
Action: Mouse moved to (905, 359)
Screenshot: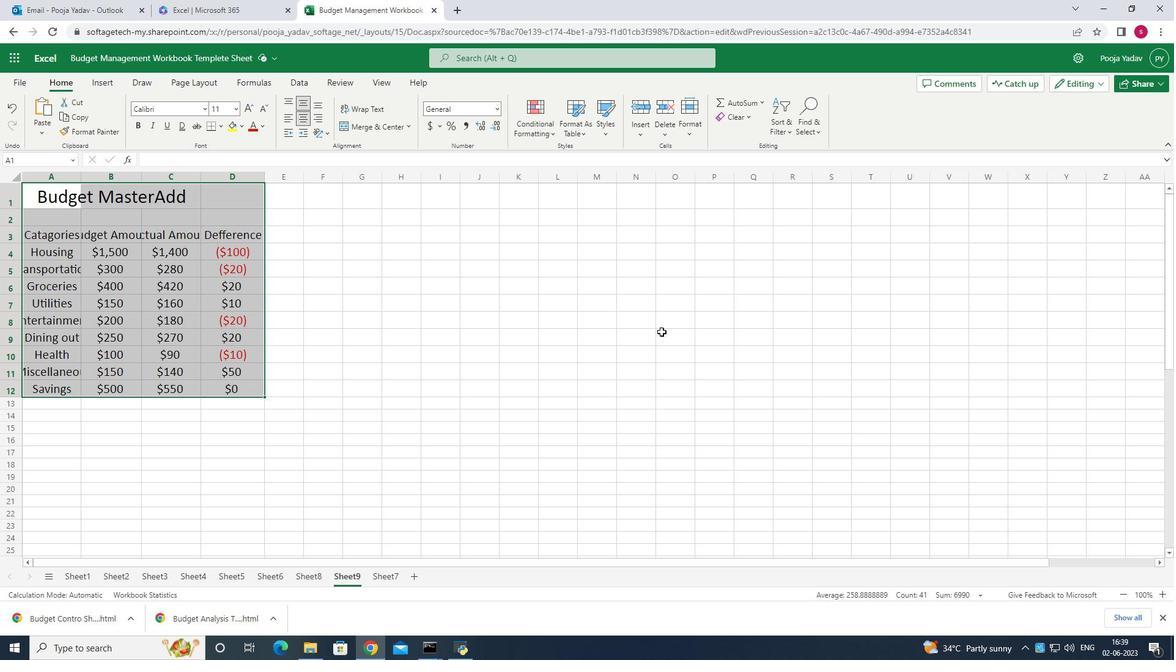 
